 Task: Include a stop at the Federal Reserve Bank of New York in your route from Battery Park to Wall Street.
Action: Mouse moved to (196, 50)
Screenshot: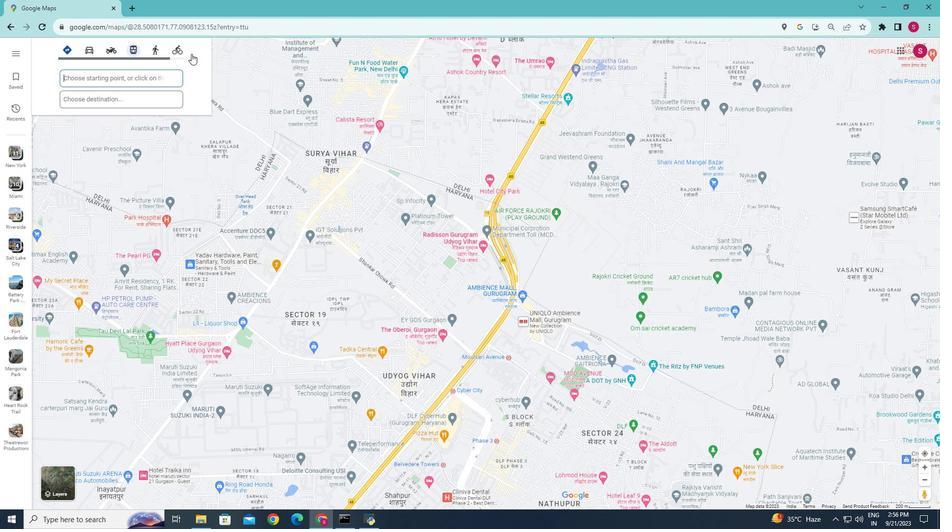 
Action: Mouse pressed left at (196, 50)
Screenshot: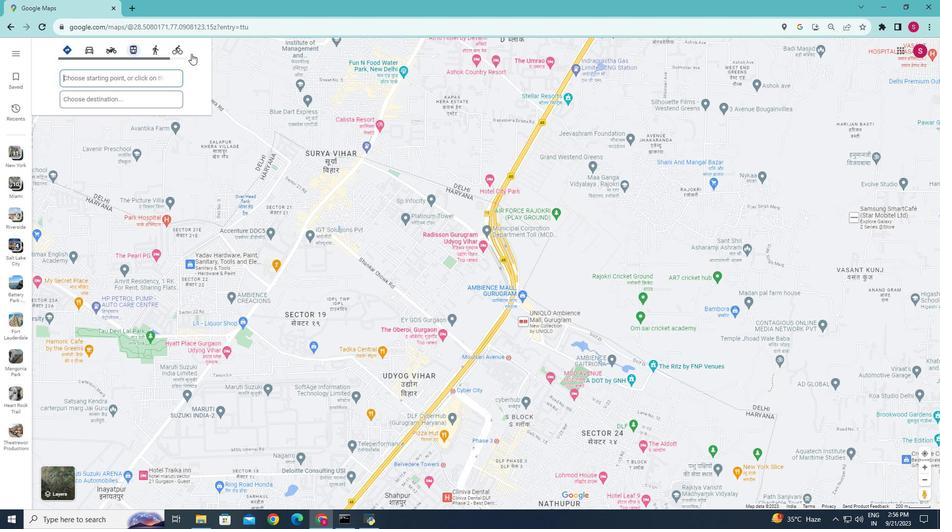 
Action: Mouse moved to (118, 79)
Screenshot: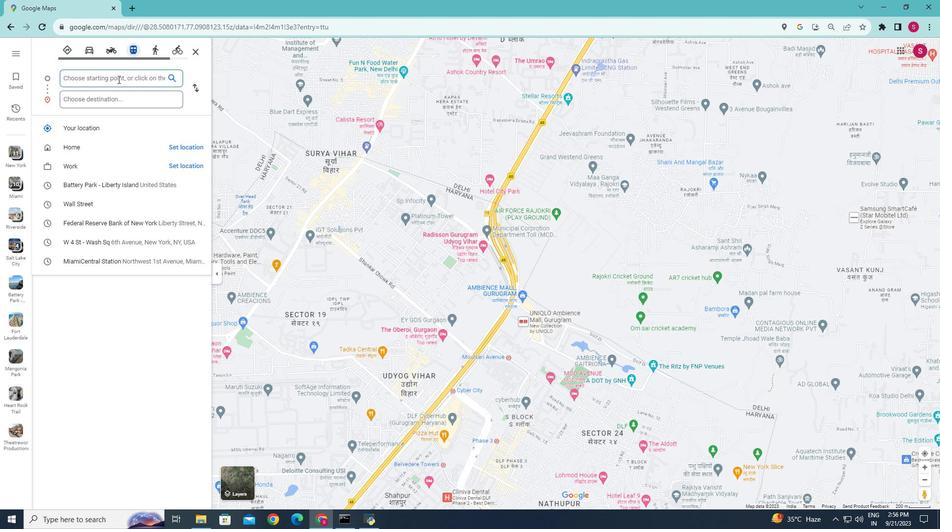 
Action: Mouse pressed left at (118, 79)
Screenshot: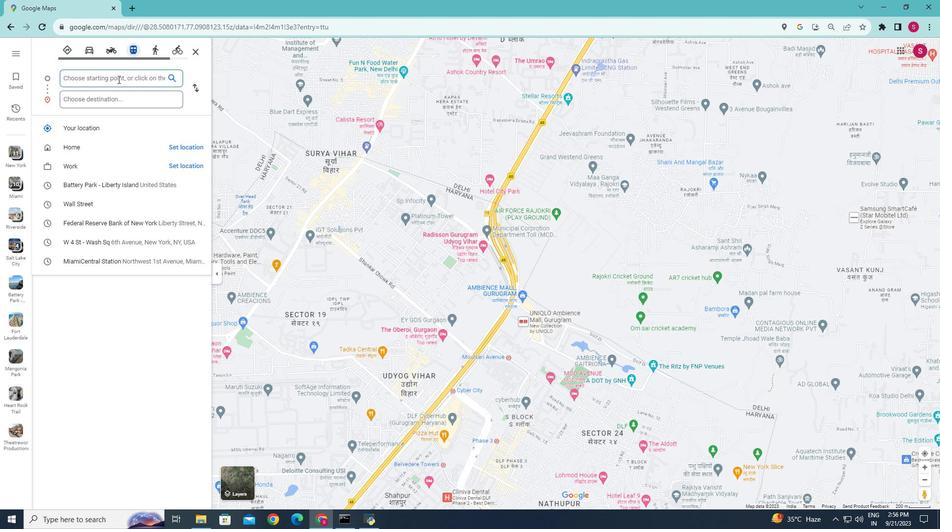 
Action: Mouse moved to (118, 78)
Screenshot: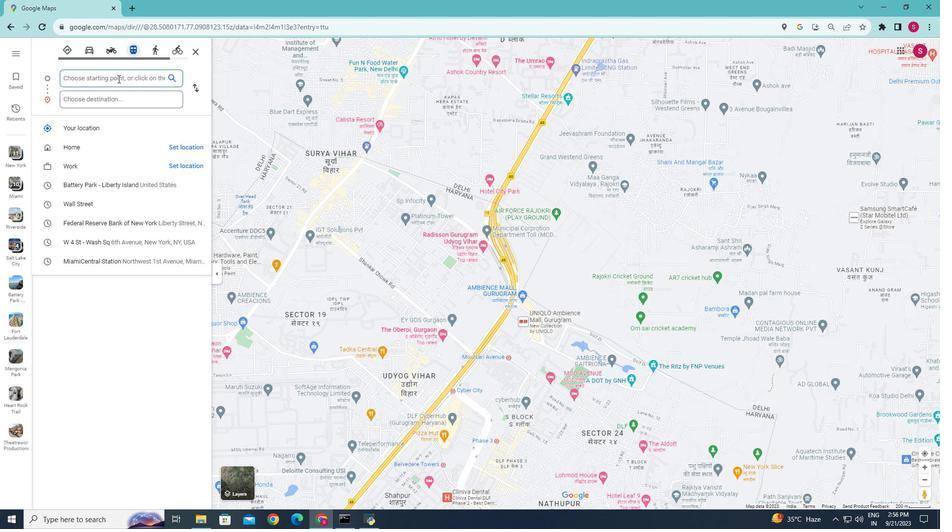 
Action: Key pressed <Key.caps_lock>B<Key.caps_lock>attery<Key.space><Key.caps_lock>P<Key.caps_lock>ark
Screenshot: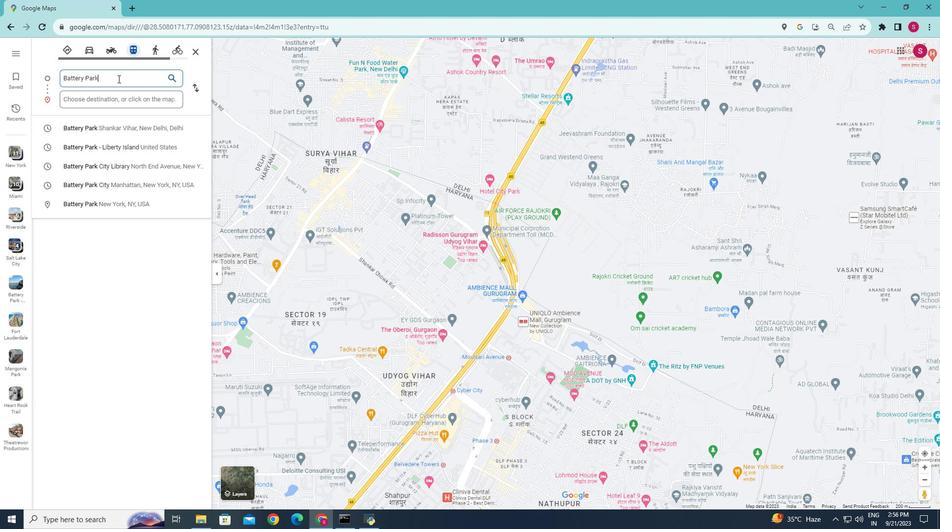 
Action: Mouse moved to (123, 145)
Screenshot: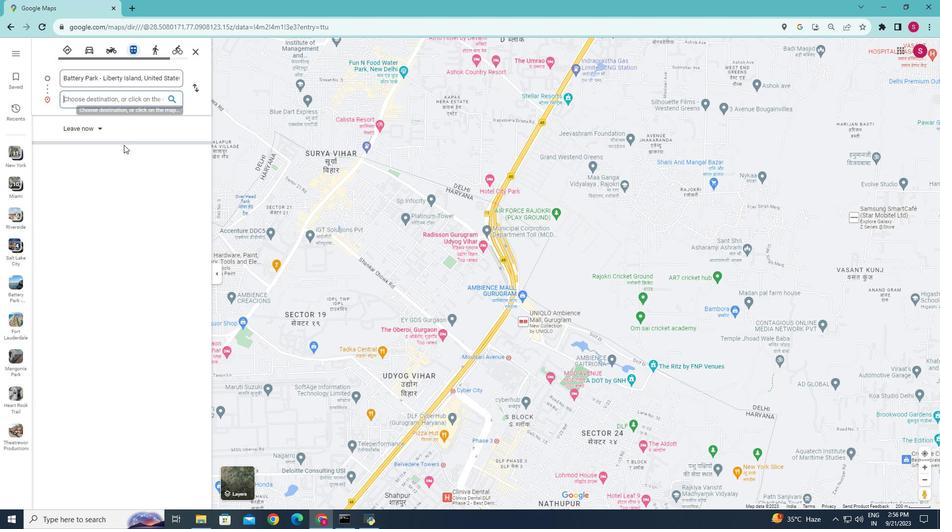 
Action: Mouse pressed left at (123, 145)
Screenshot: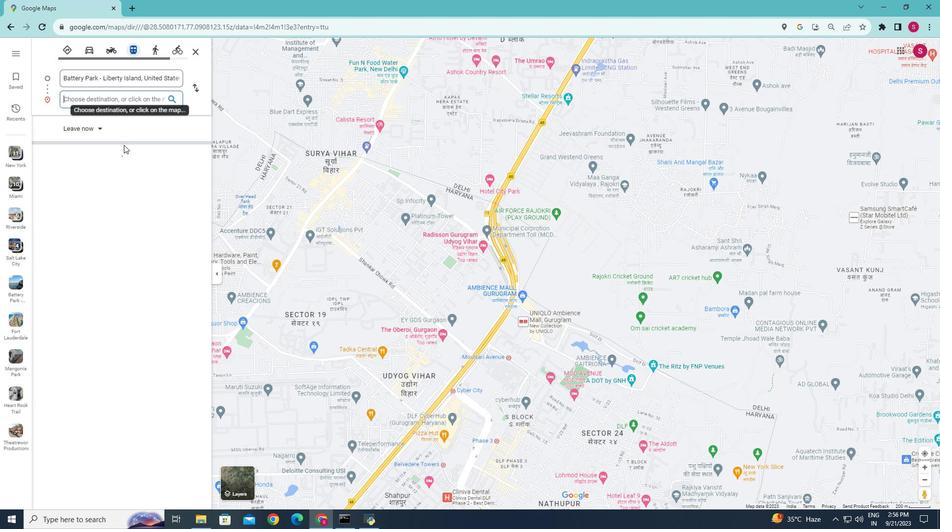 
Action: Mouse moved to (104, 99)
Screenshot: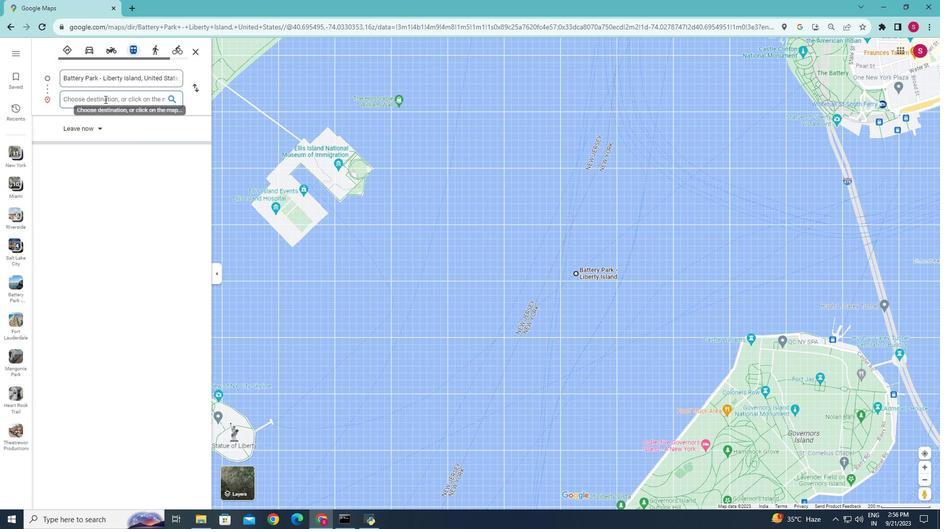 
Action: Mouse pressed left at (104, 99)
Screenshot: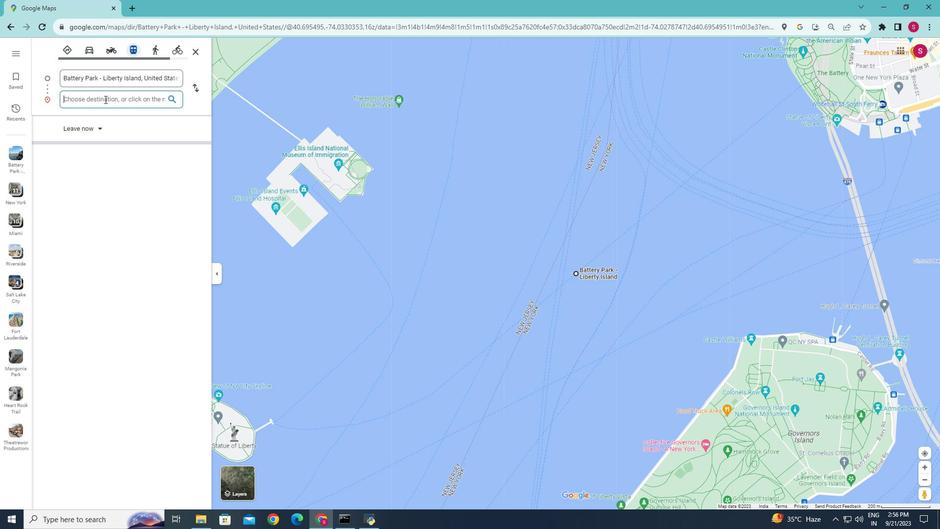 
Action: Mouse moved to (104, 100)
Screenshot: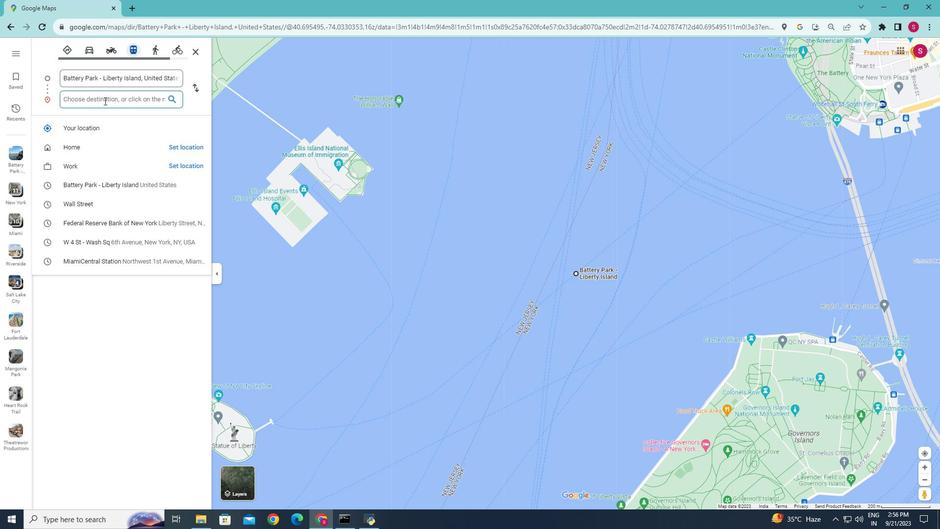 
Action: Key pressed <Key.caps_lock>W<Key.caps_lock>all<Key.space><Key.caps_lock>S<Key.caps_lock>treet
Screenshot: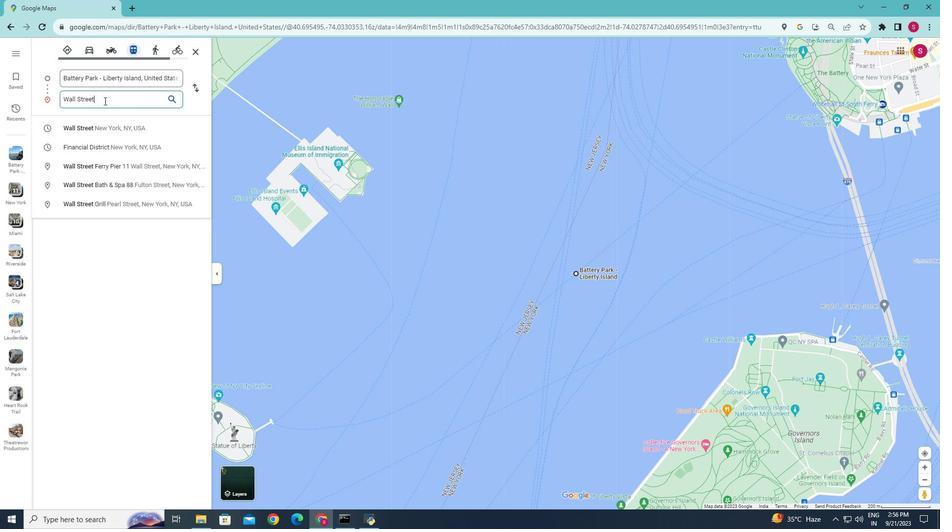 
Action: Mouse moved to (117, 129)
Screenshot: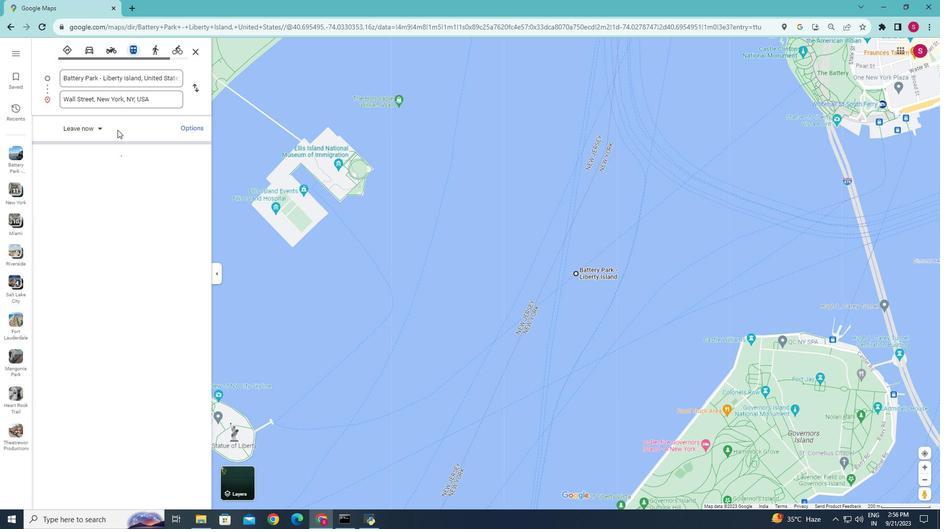 
Action: Mouse pressed left at (117, 129)
Screenshot: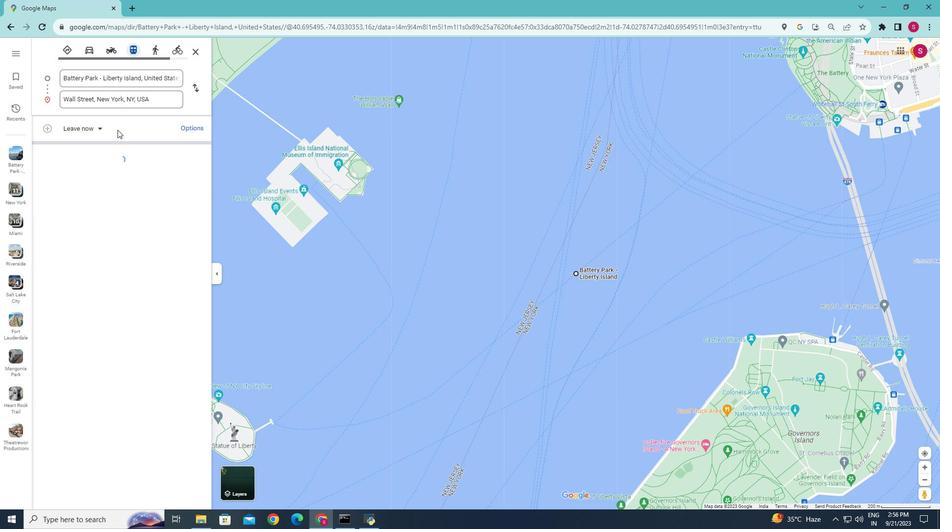 
Action: Mouse moved to (631, 178)
Screenshot: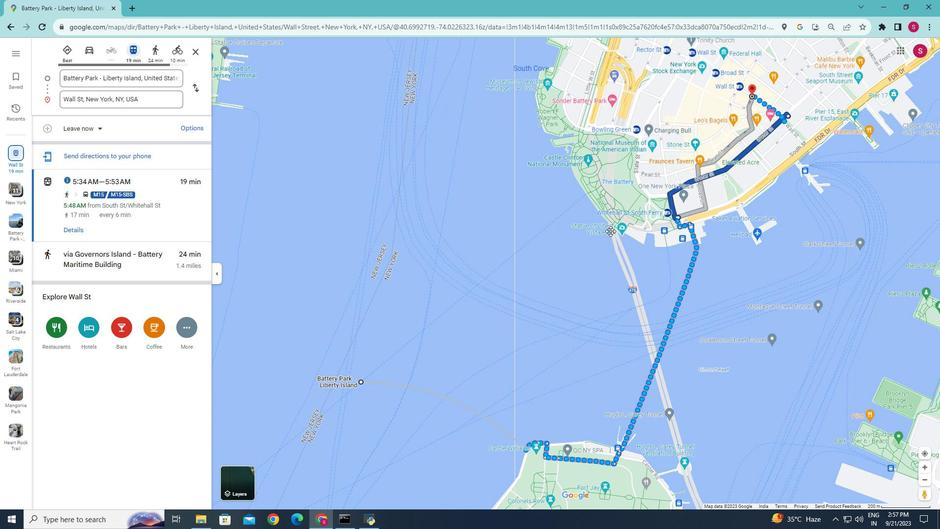 
Action: Mouse pressed left at (631, 178)
Screenshot: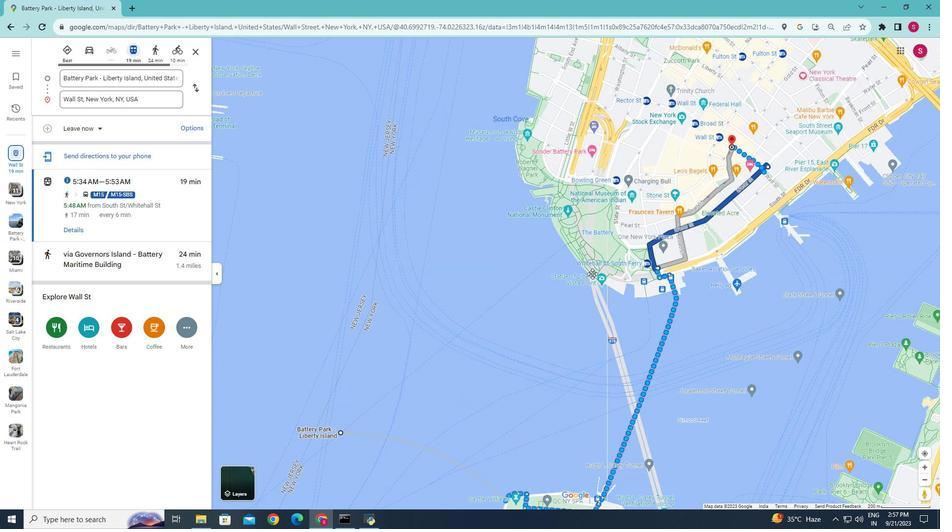 
Action: Mouse moved to (606, 293)
Screenshot: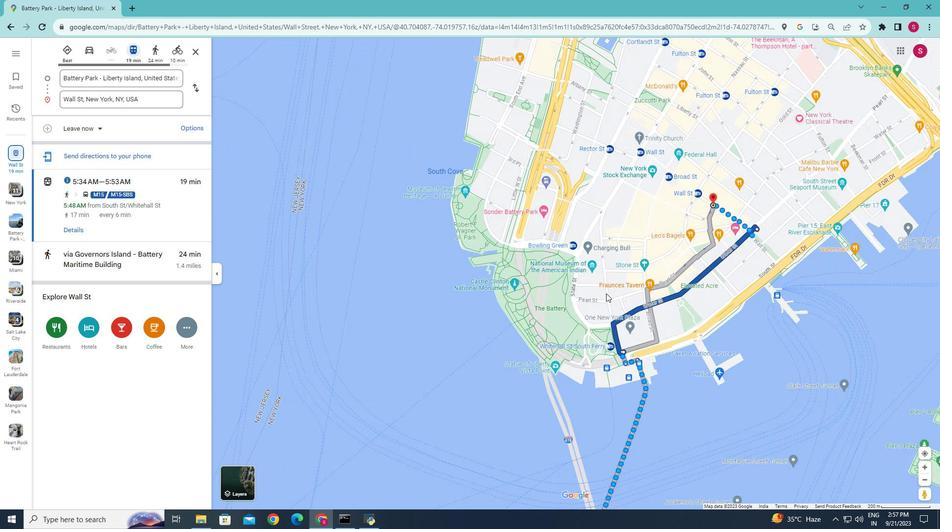 
Action: Mouse scrolled (606, 294) with delta (0, 0)
Screenshot: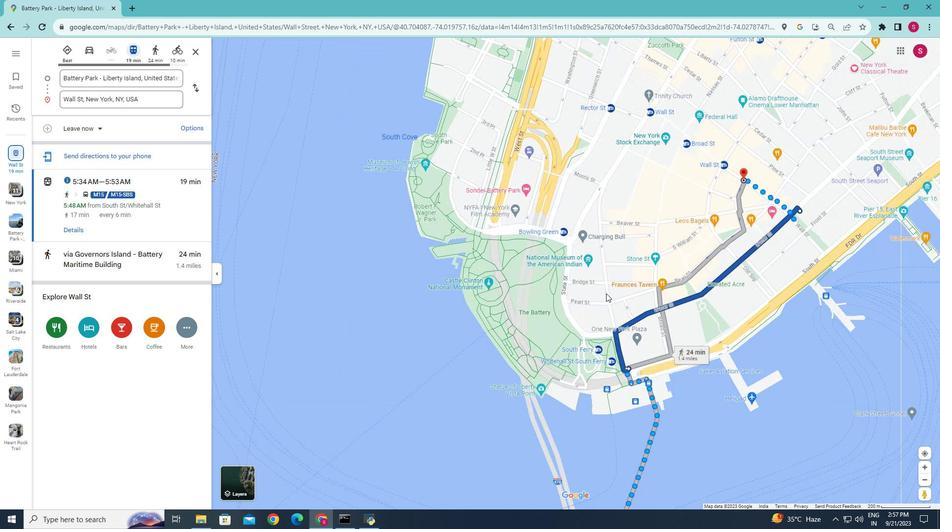 
Action: Mouse scrolled (606, 294) with delta (0, 0)
Screenshot: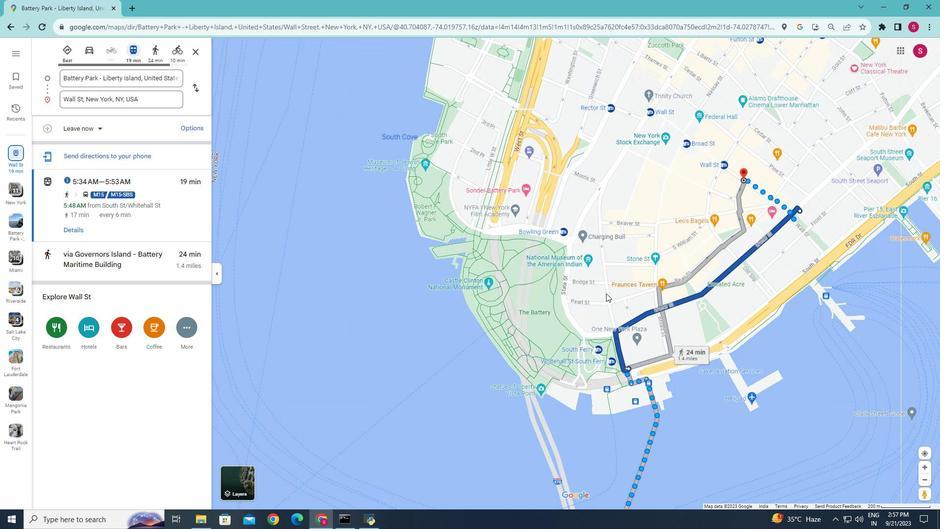 
Action: Mouse scrolled (606, 294) with delta (0, 0)
Screenshot: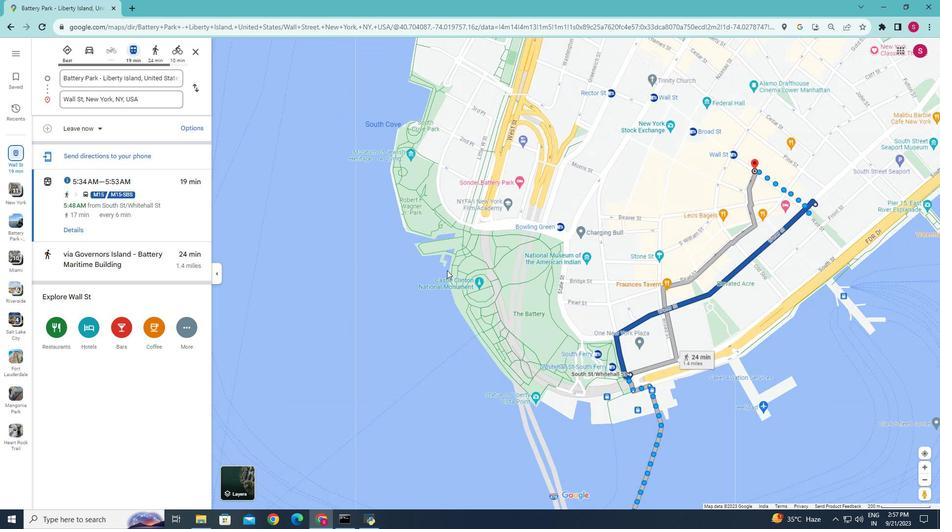 
Action: Mouse moved to (75, 231)
Screenshot: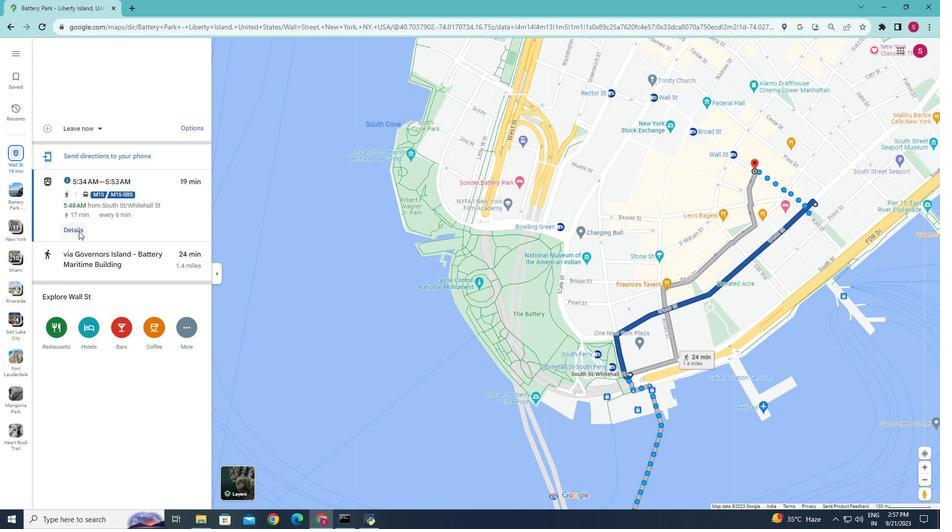 
Action: Mouse pressed left at (75, 231)
Screenshot: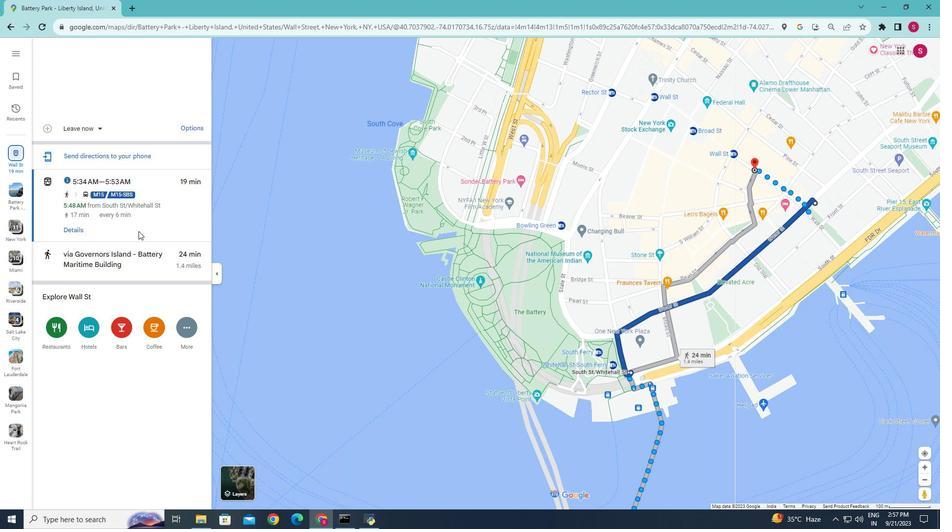 
Action: Mouse moved to (665, 250)
Screenshot: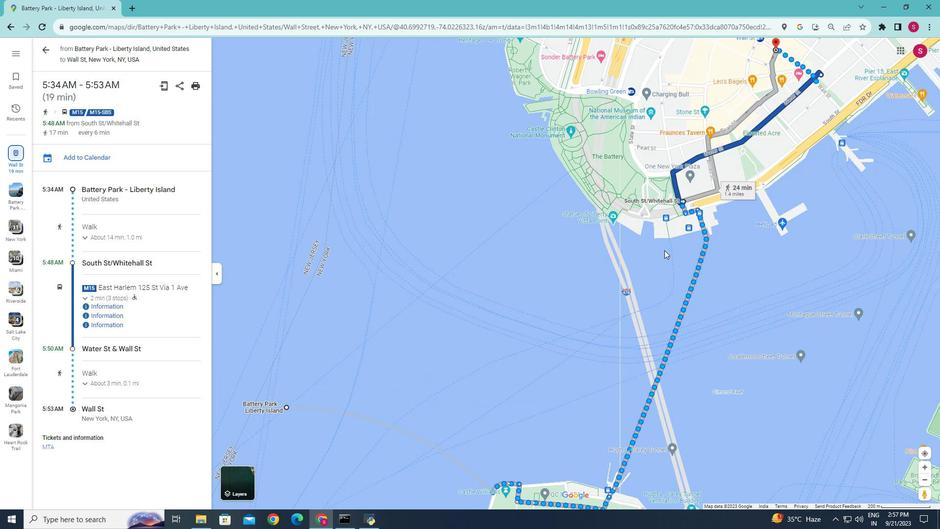 
Action: Mouse scrolled (665, 250) with delta (0, 0)
Screenshot: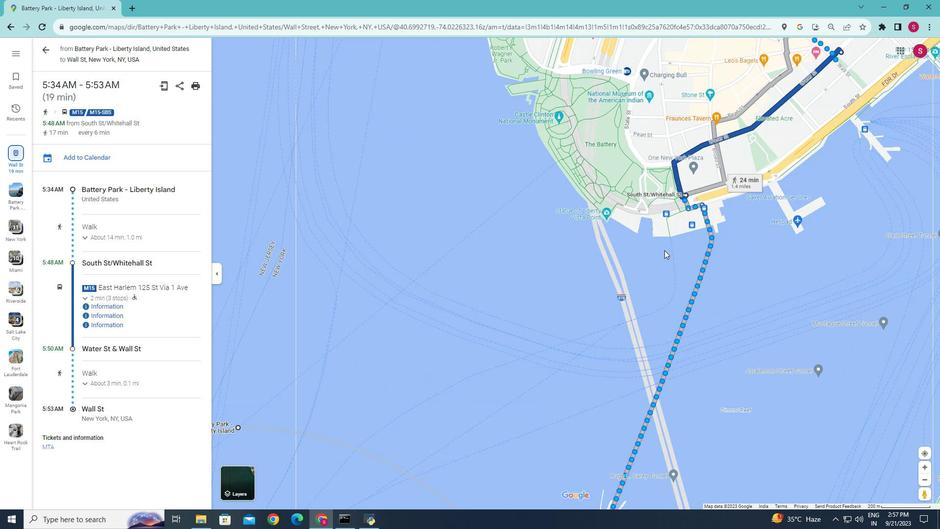 
Action: Mouse scrolled (665, 250) with delta (0, 0)
Screenshot: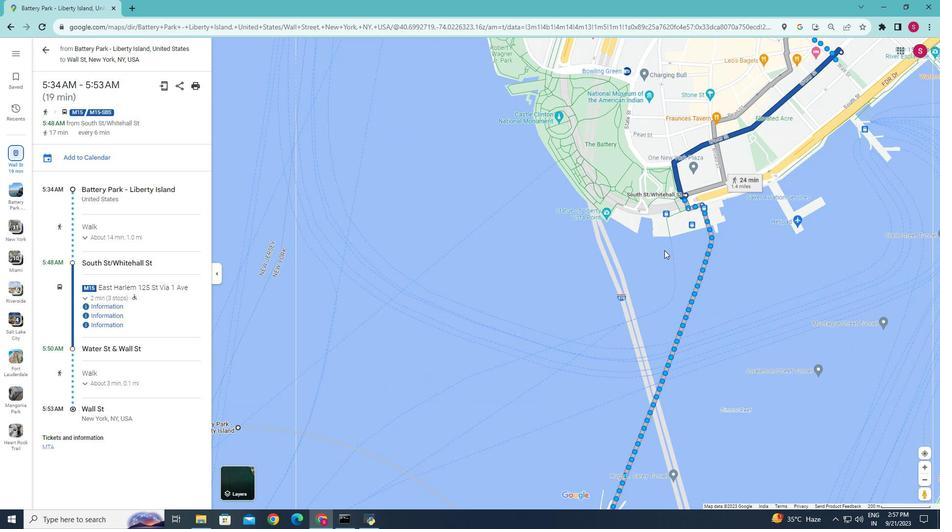 
Action: Mouse moved to (649, 188)
Screenshot: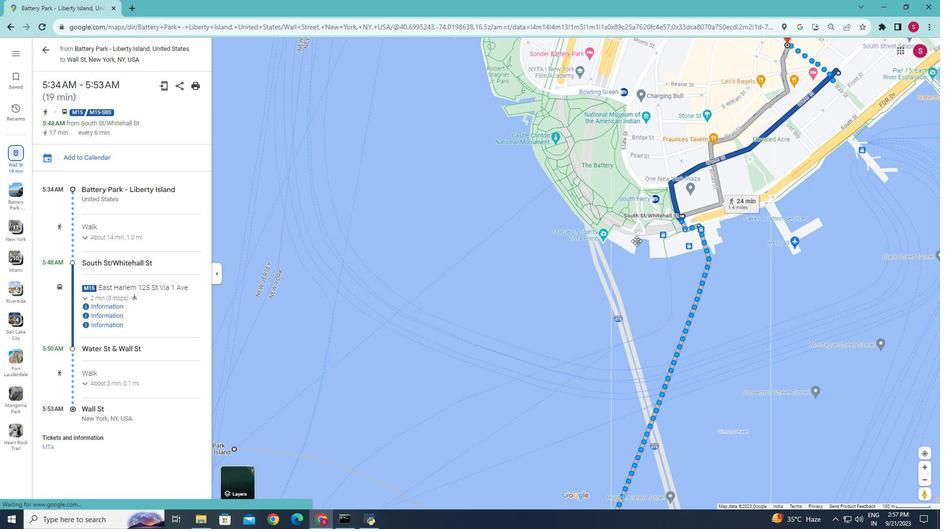 
Action: Mouse pressed left at (649, 188)
Screenshot: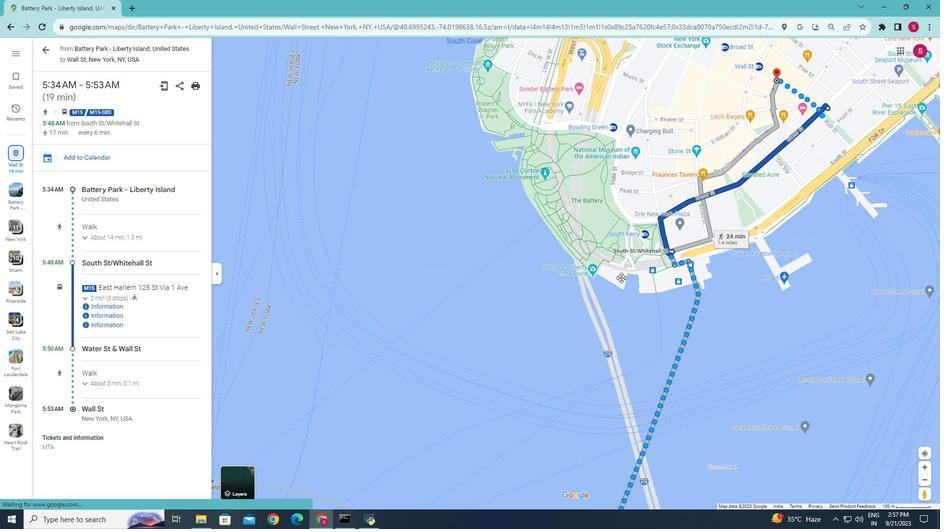 
Action: Mouse moved to (602, 298)
Screenshot: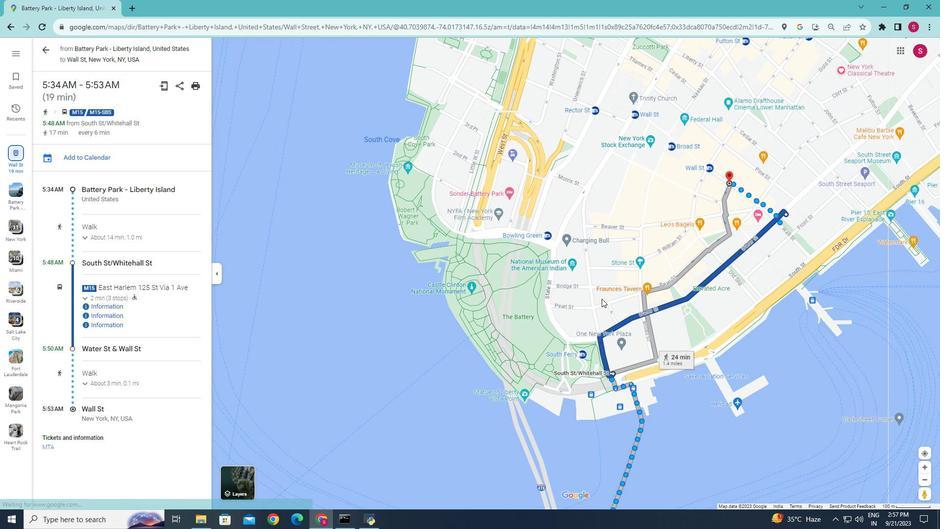 
Action: Mouse scrolled (602, 299) with delta (0, 0)
Screenshot: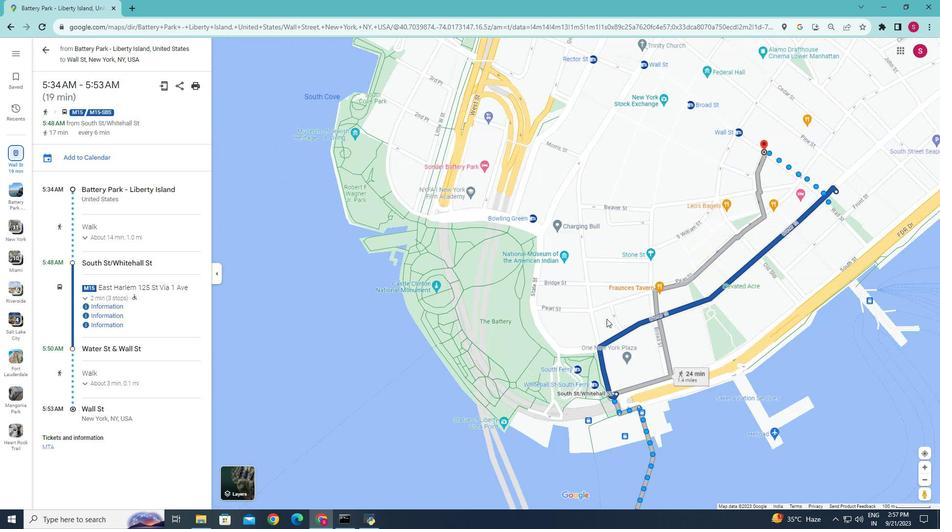 
Action: Mouse scrolled (602, 299) with delta (0, 0)
Screenshot: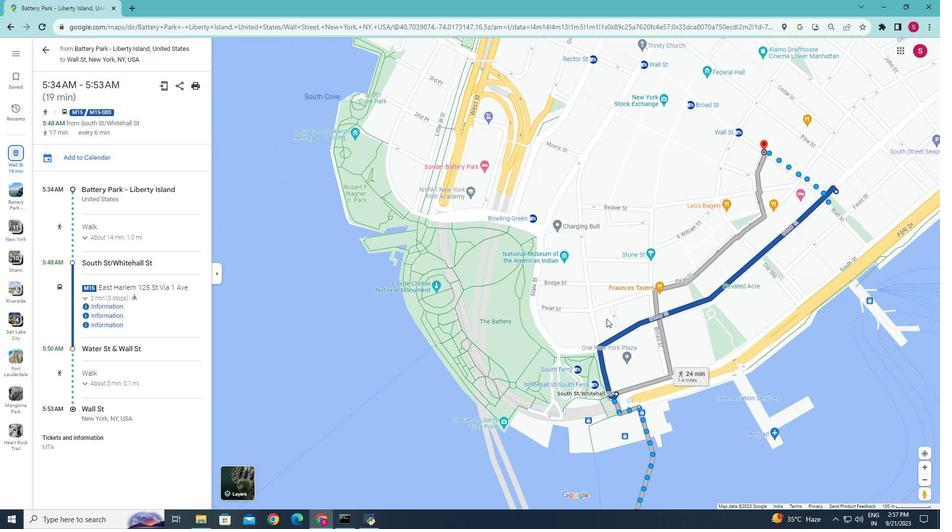 
Action: Mouse moved to (616, 331)
Screenshot: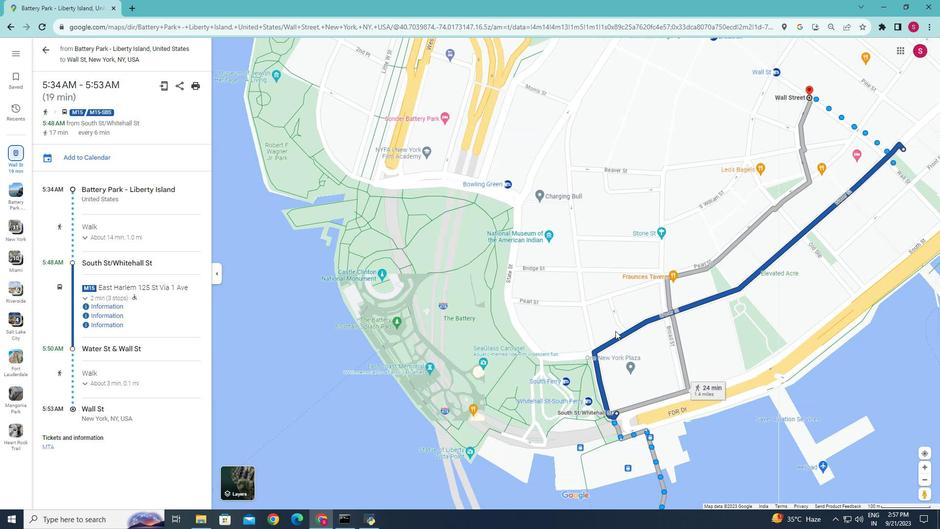 
Action: Mouse scrolled (616, 331) with delta (0, 0)
Screenshot: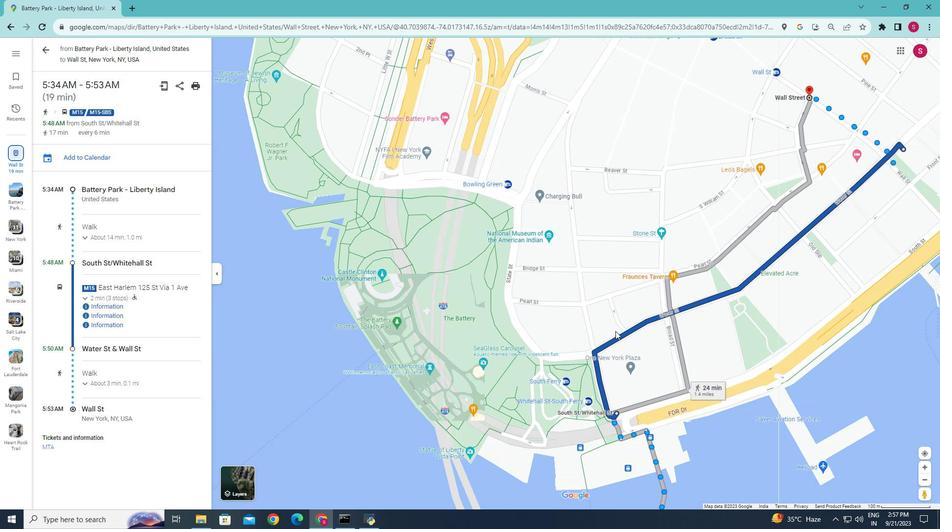 
Action: Mouse scrolled (616, 331) with delta (0, 0)
Screenshot: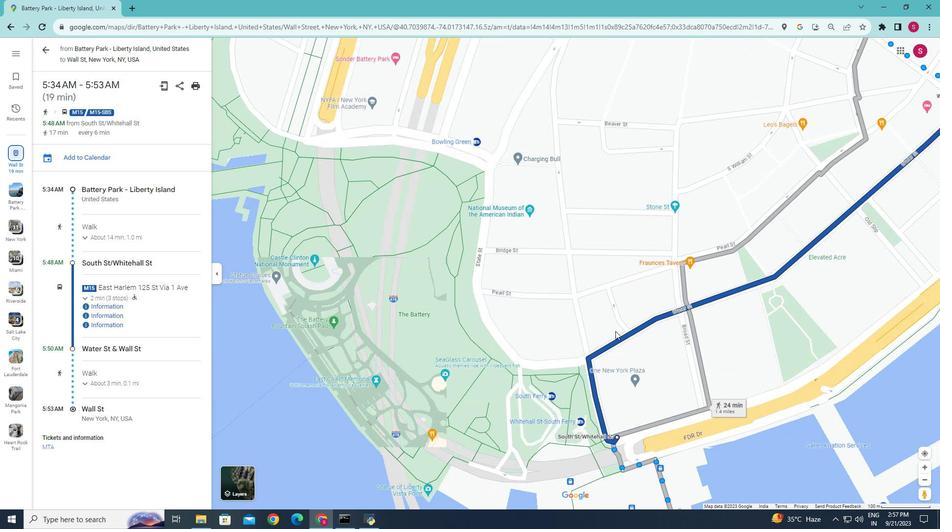 
Action: Mouse scrolled (616, 331) with delta (0, 0)
Screenshot: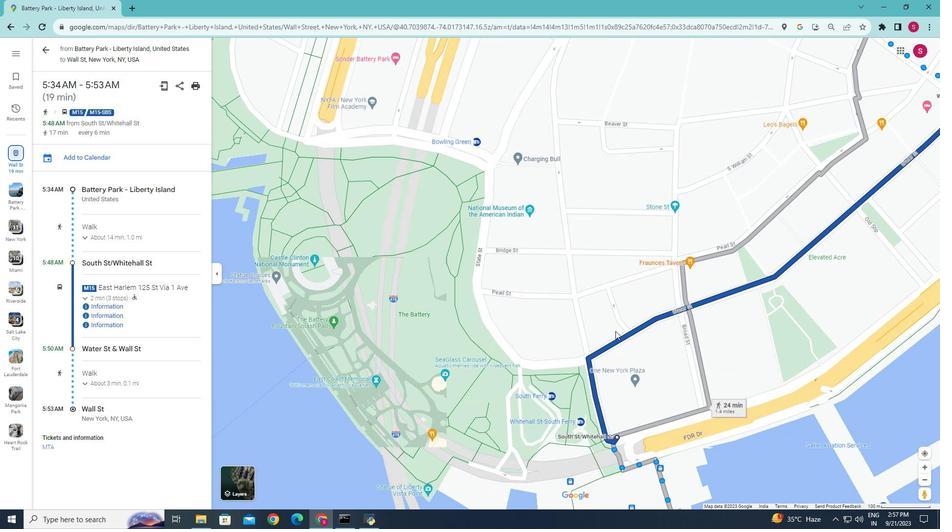 
Action: Mouse moved to (608, 272)
Screenshot: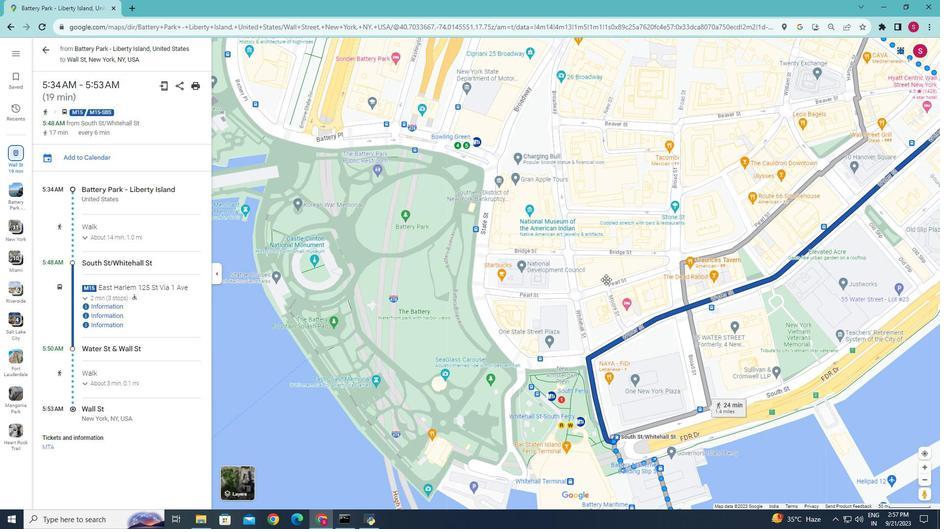 
Action: Mouse pressed left at (608, 272)
Screenshot: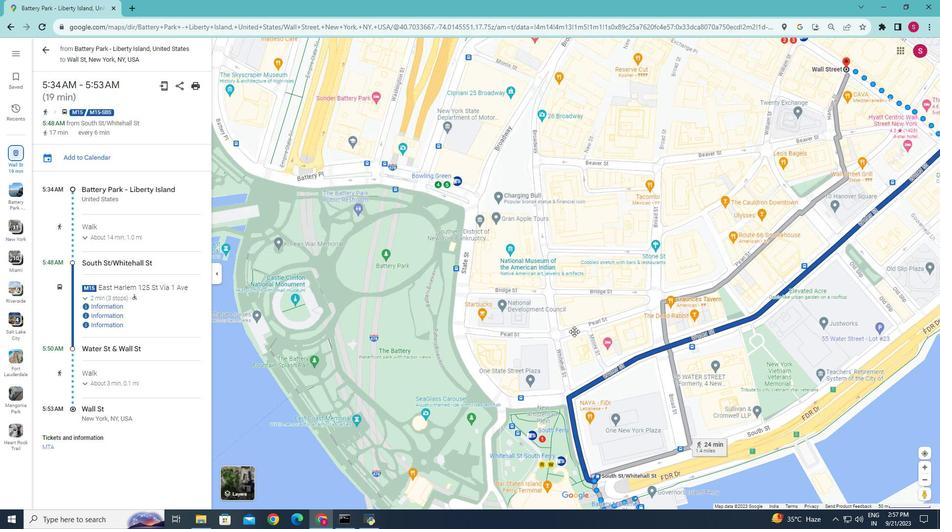 
Action: Mouse moved to (583, 260)
Screenshot: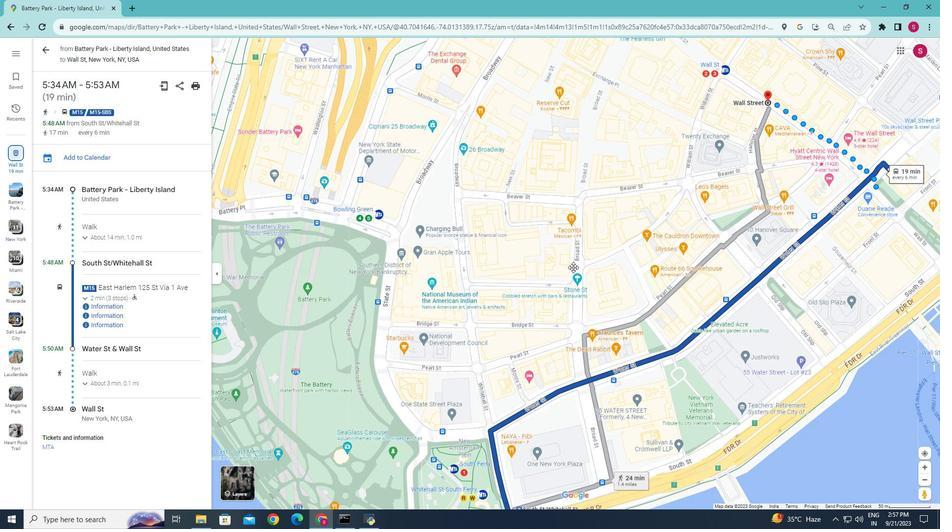 
Action: Mouse pressed left at (583, 260)
Screenshot: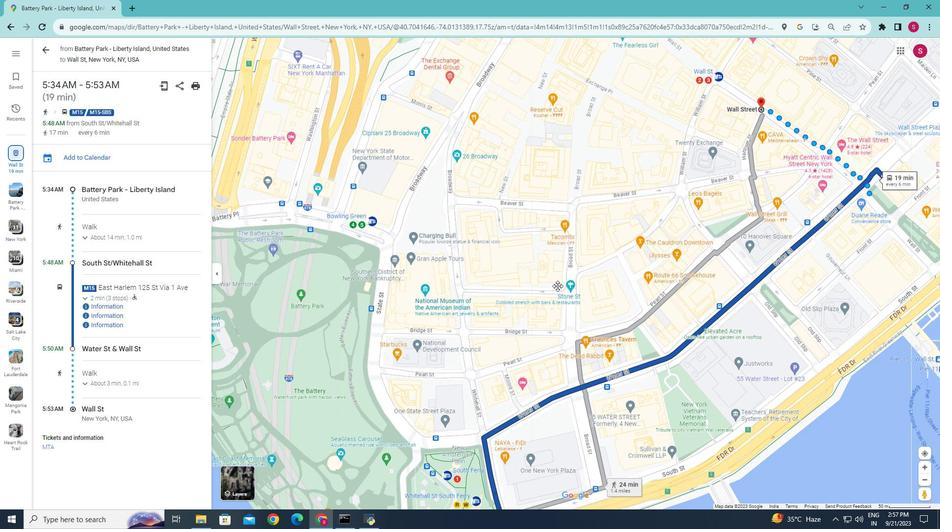
Action: Mouse moved to (557, 270)
Screenshot: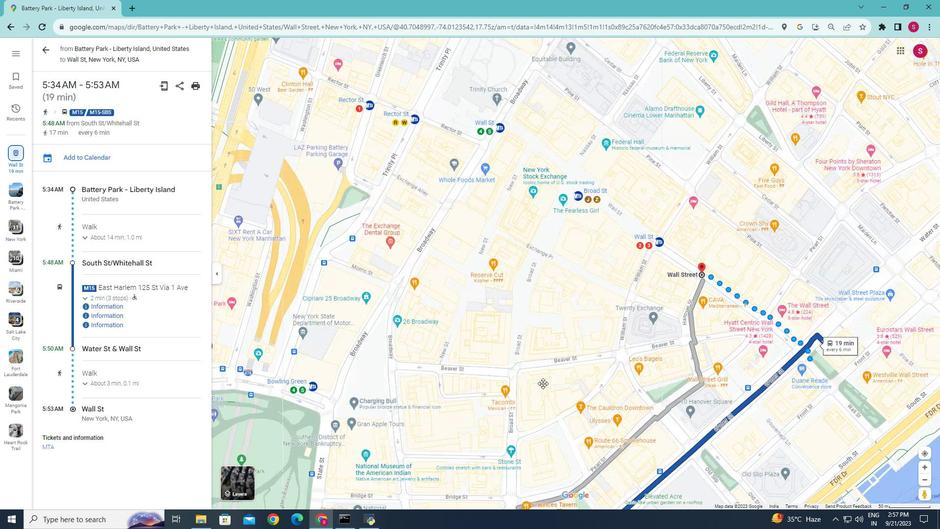 
Action: Mouse pressed left at (557, 270)
Screenshot: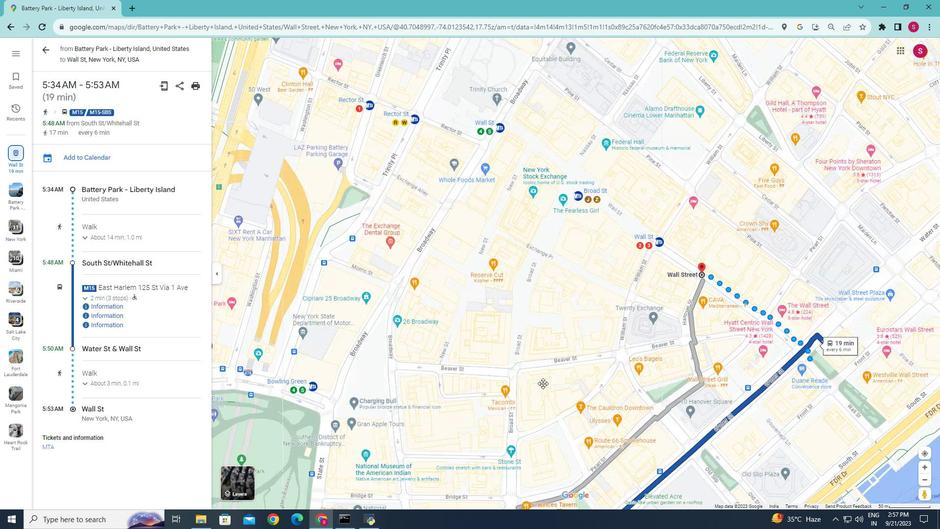 
Action: Mouse moved to (583, 325)
Screenshot: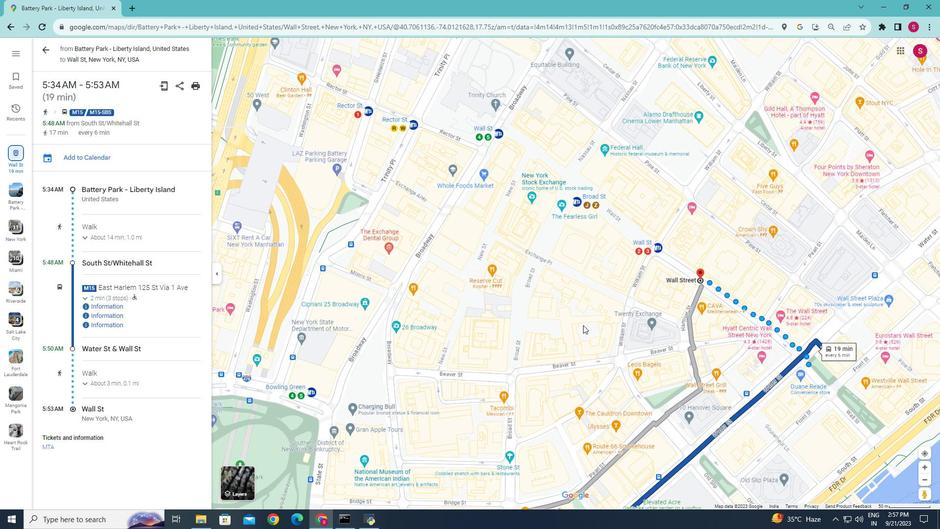 
Action: Mouse pressed left at (583, 325)
Screenshot: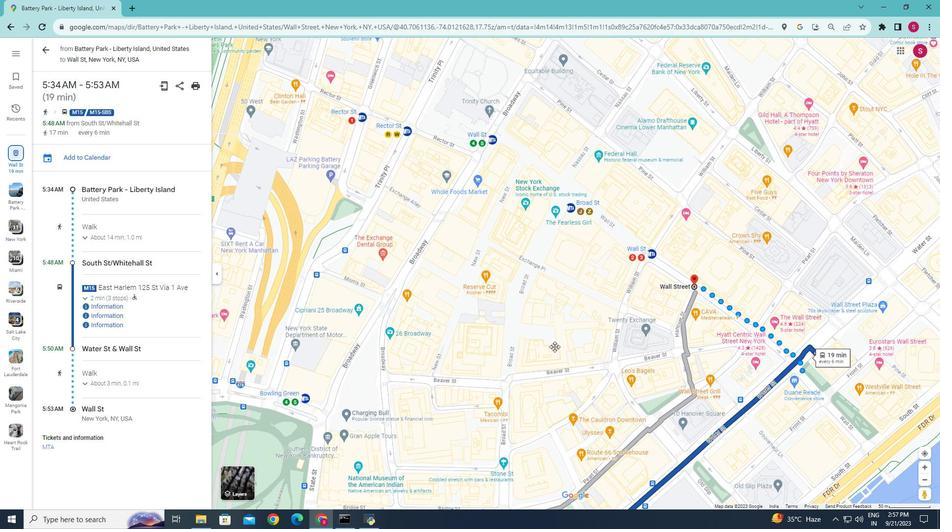 
Action: Mouse moved to (606, 340)
Screenshot: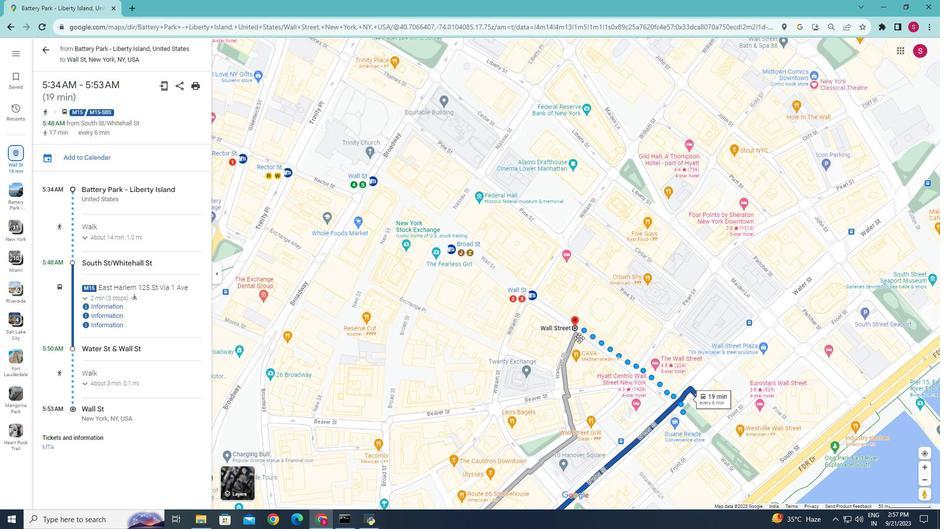 
Action: Mouse pressed left at (606, 340)
Screenshot: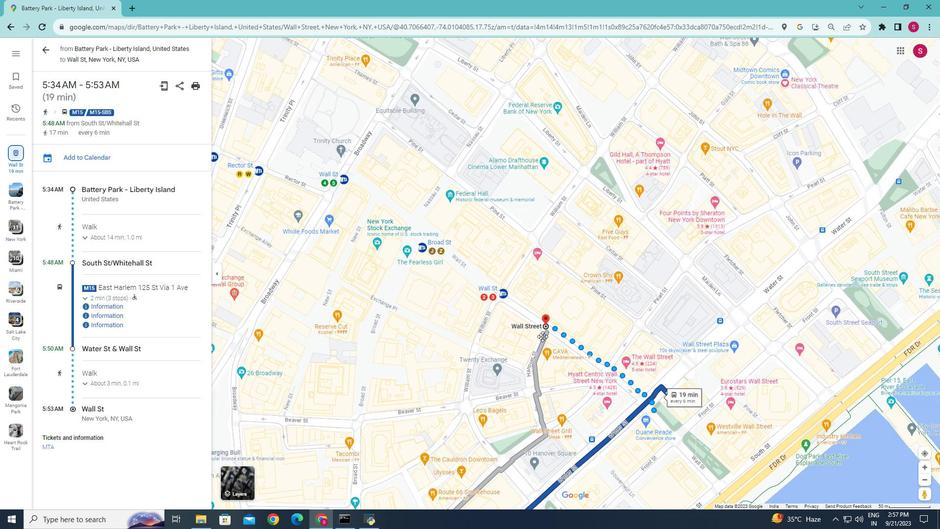 
Action: Mouse moved to (564, 334)
Screenshot: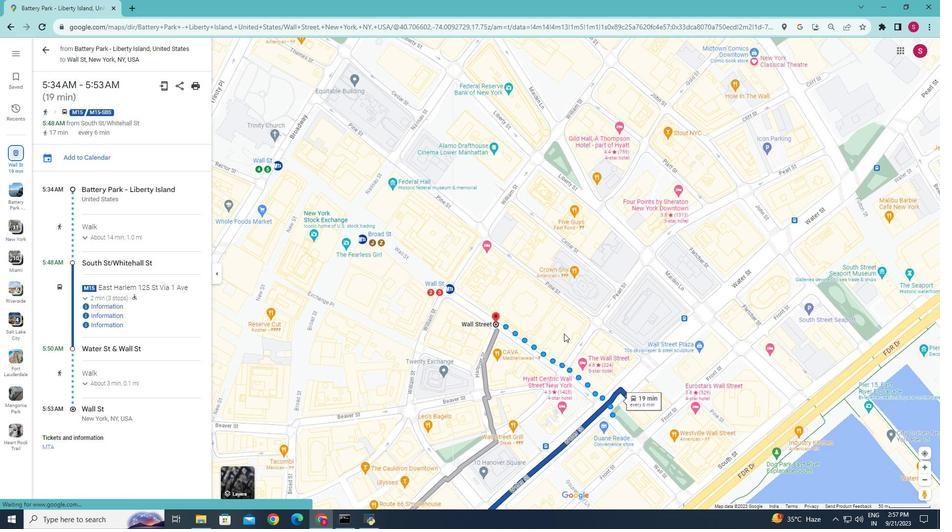 
Action: Mouse scrolled (564, 334) with delta (0, 0)
Screenshot: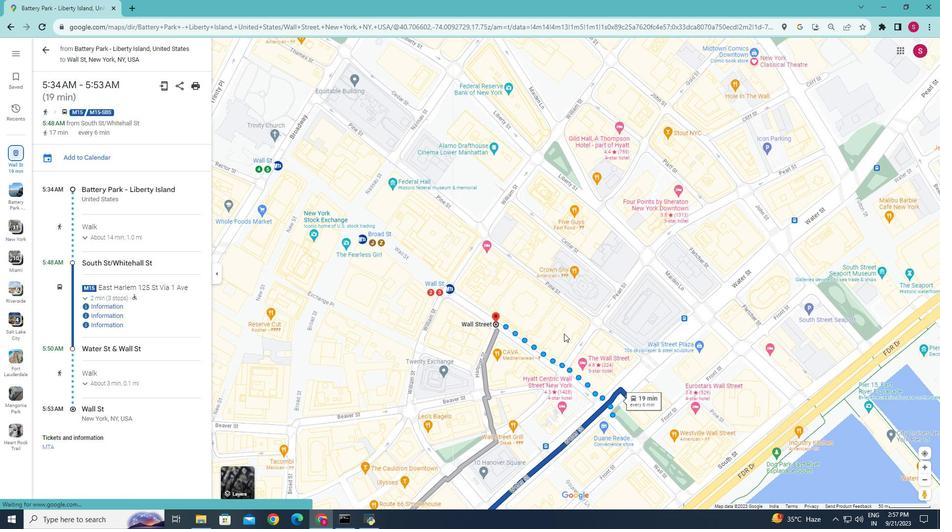 
Action: Mouse scrolled (564, 334) with delta (0, 0)
Screenshot: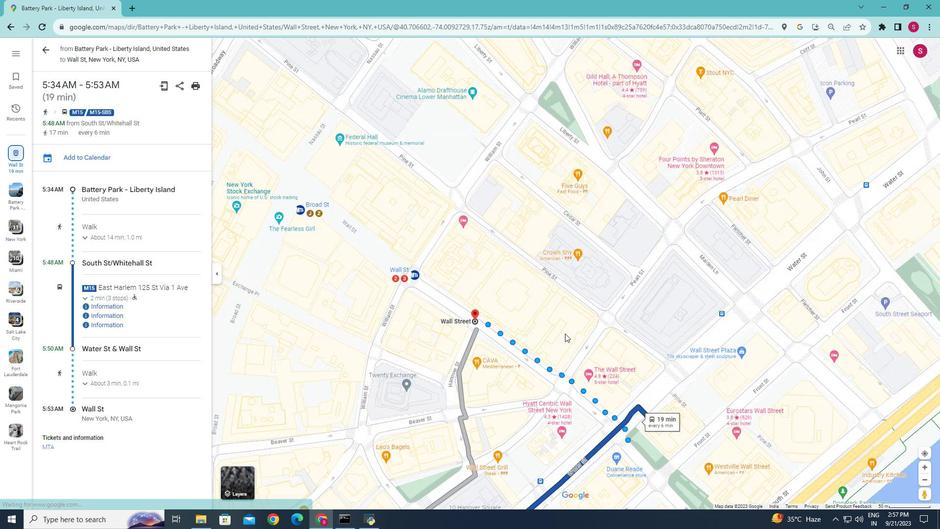 
Action: Mouse moved to (569, 333)
Screenshot: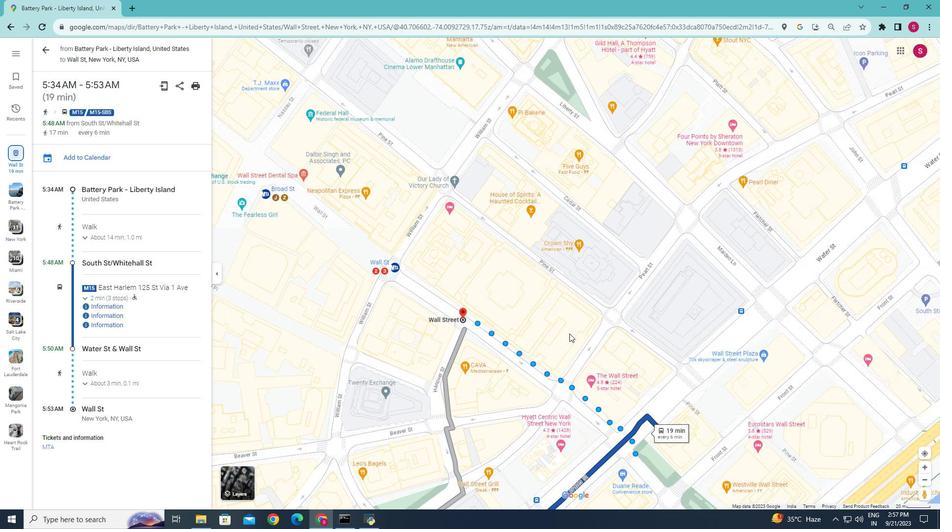 
Action: Mouse scrolled (569, 334) with delta (0, 0)
Screenshot: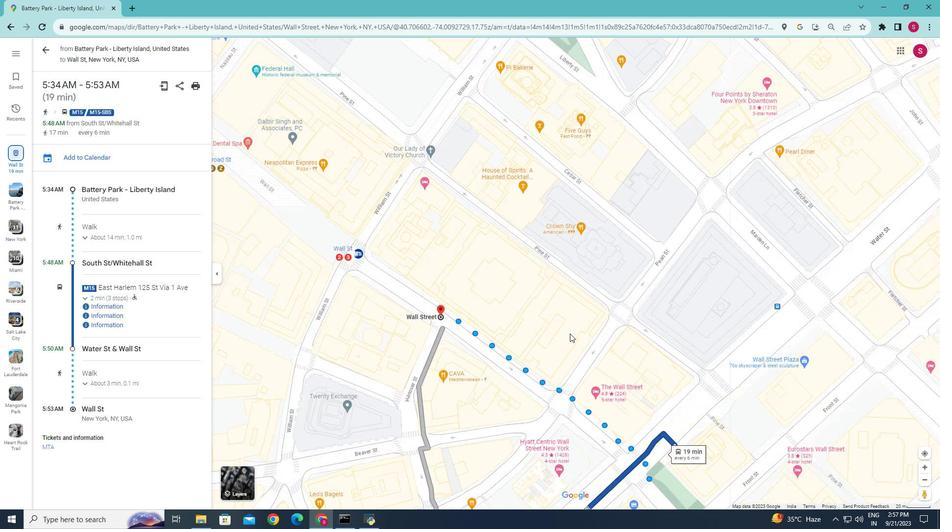 
Action: Mouse scrolled (569, 334) with delta (0, 0)
Screenshot: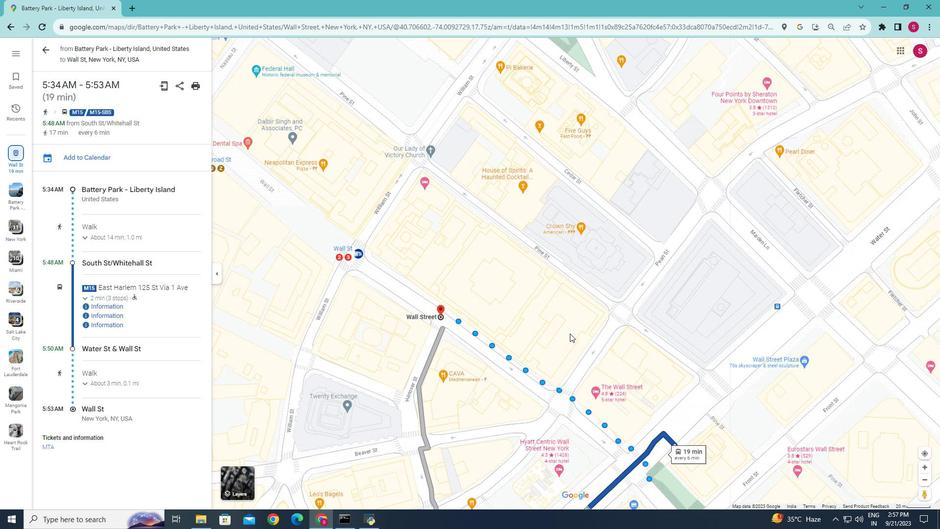 
Action: Mouse moved to (572, 330)
Screenshot: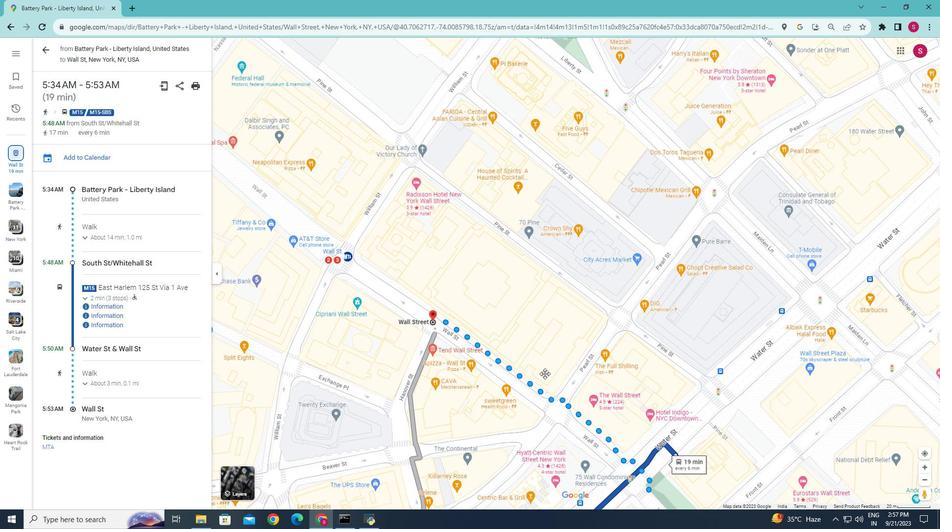 
Action: Mouse pressed left at (572, 330)
Screenshot: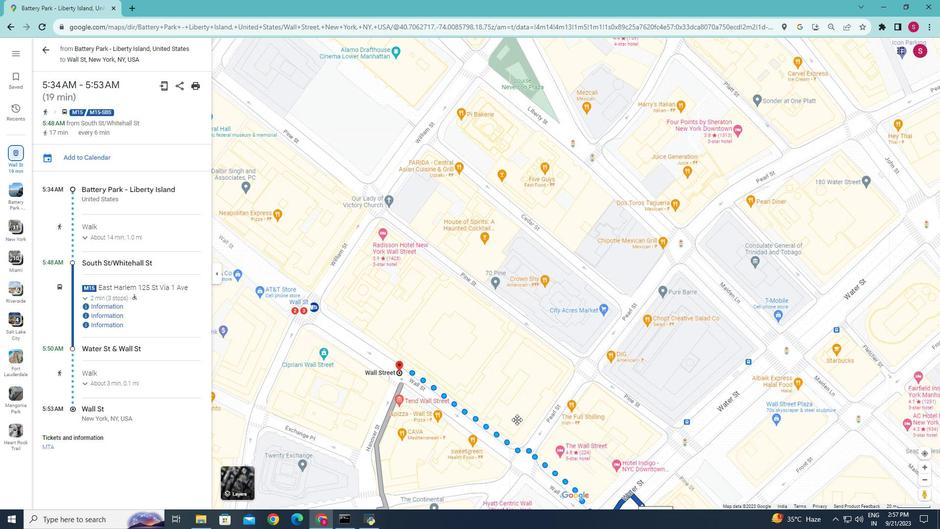 
Action: Mouse moved to (545, 323)
Screenshot: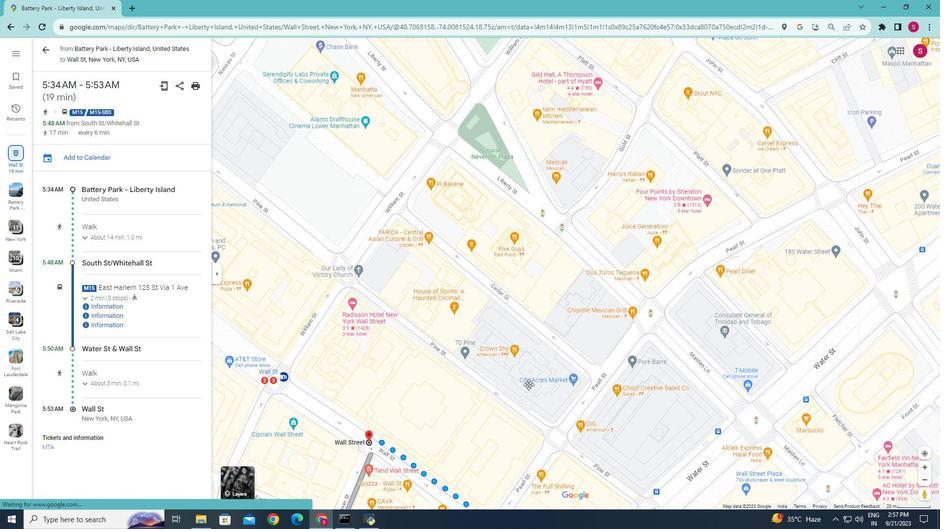 
Action: Mouse pressed left at (545, 323)
Screenshot: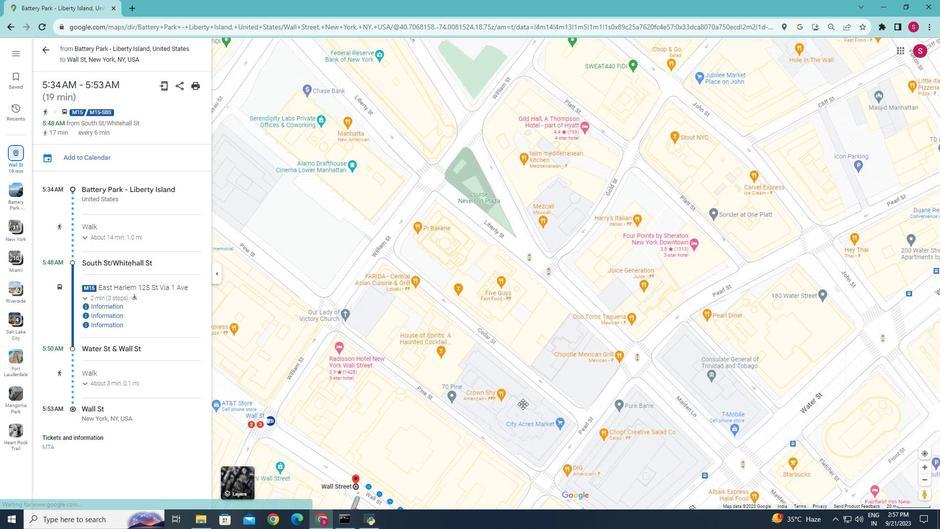 
Action: Mouse moved to (506, 407)
Screenshot: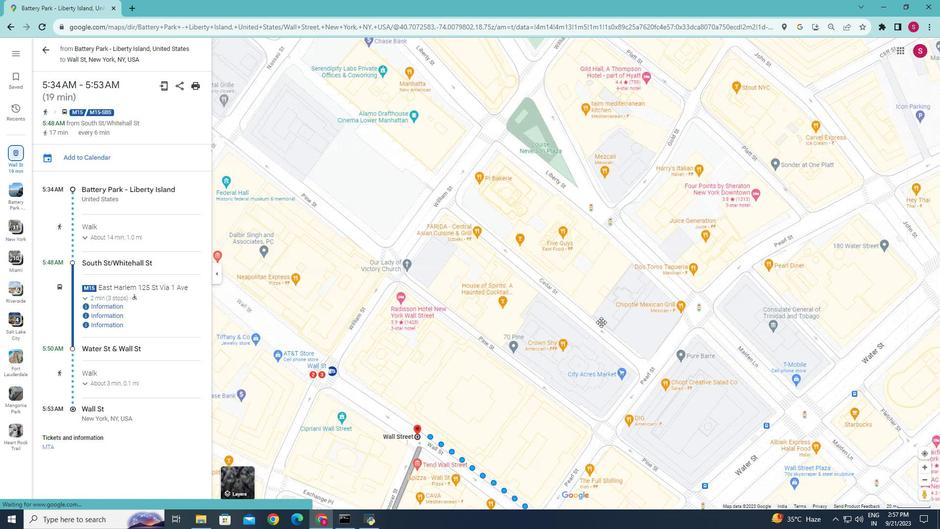 
Action: Mouse pressed left at (506, 407)
Screenshot: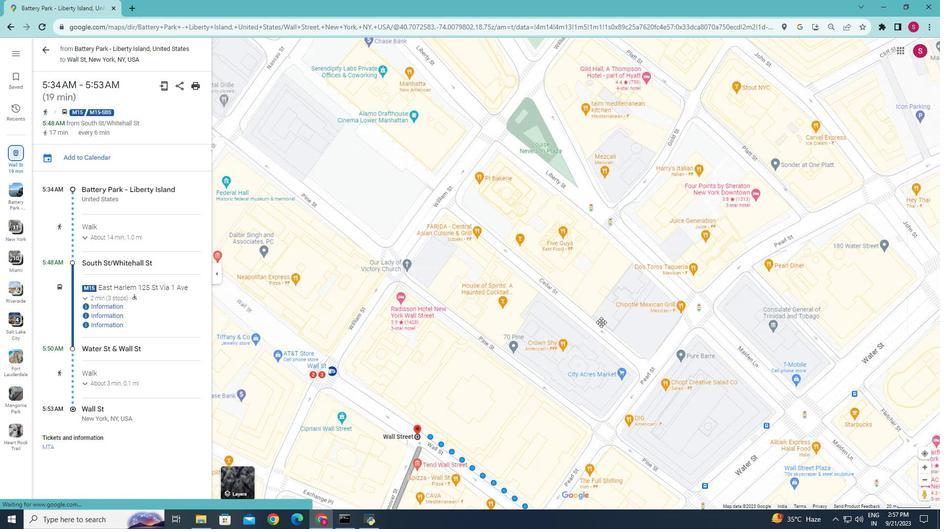
Action: Mouse moved to (475, 347)
Screenshot: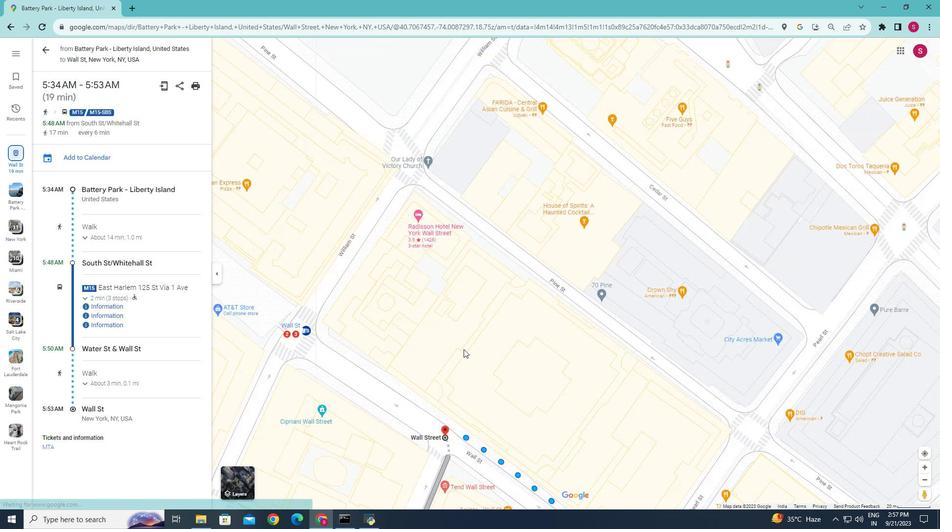 
Action: Mouse scrolled (475, 348) with delta (0, 0)
Screenshot: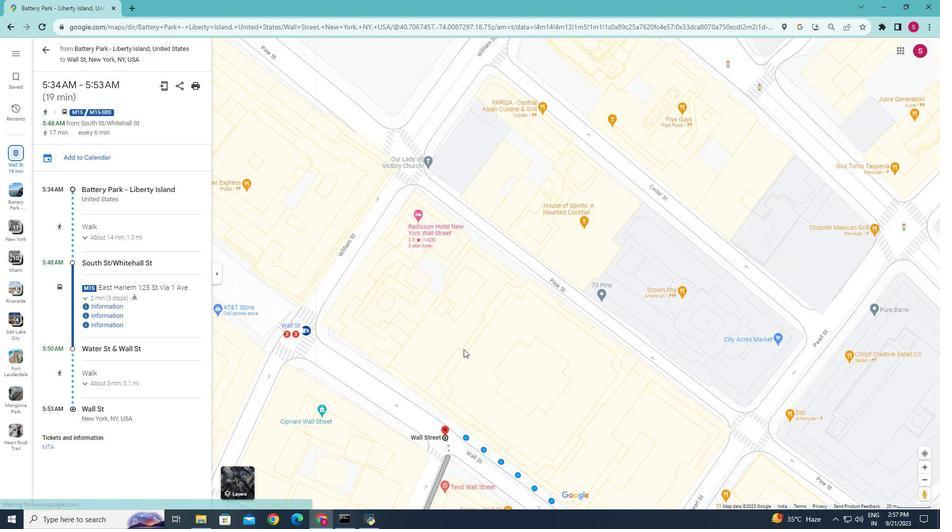 
Action: Mouse scrolled (475, 348) with delta (0, 0)
Screenshot: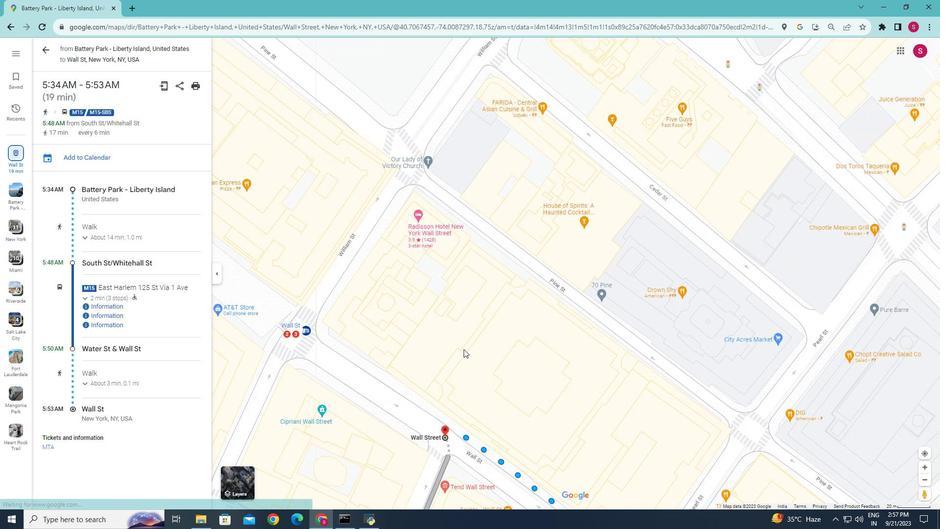 
Action: Mouse scrolled (475, 348) with delta (0, 0)
Screenshot: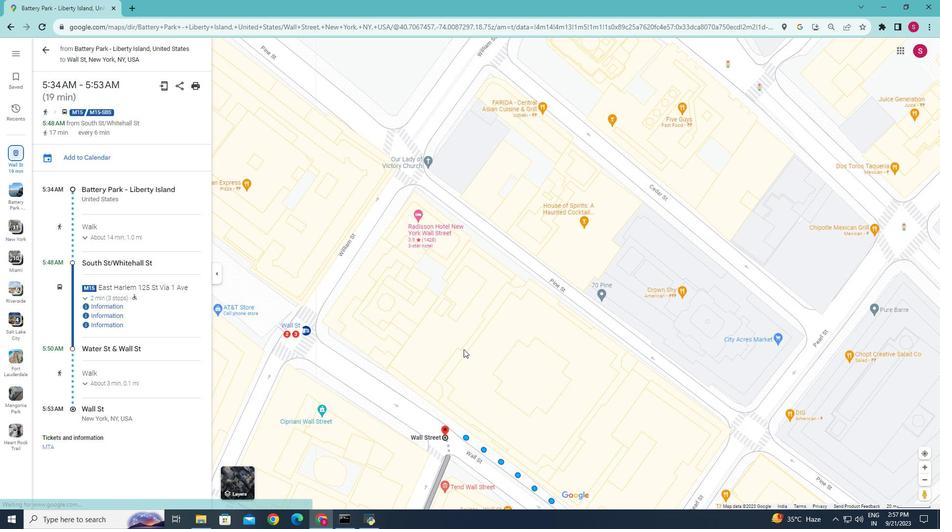 
Action: Mouse moved to (423, 356)
Screenshot: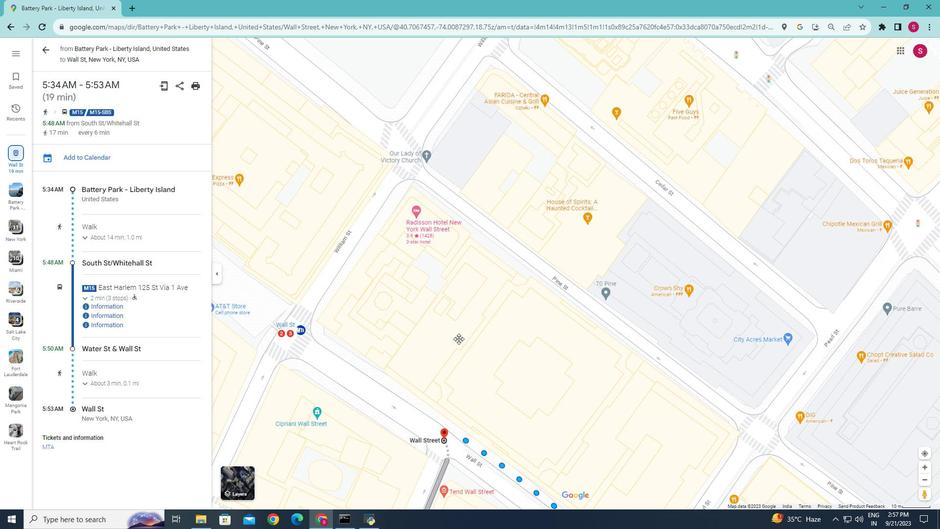 
Action: Mouse pressed left at (423, 356)
Screenshot: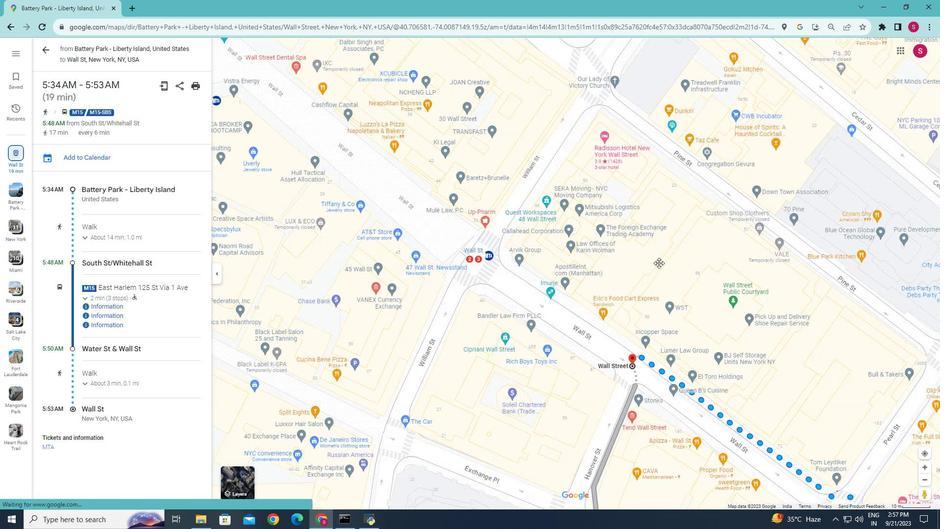 
Action: Mouse moved to (606, 309)
Screenshot: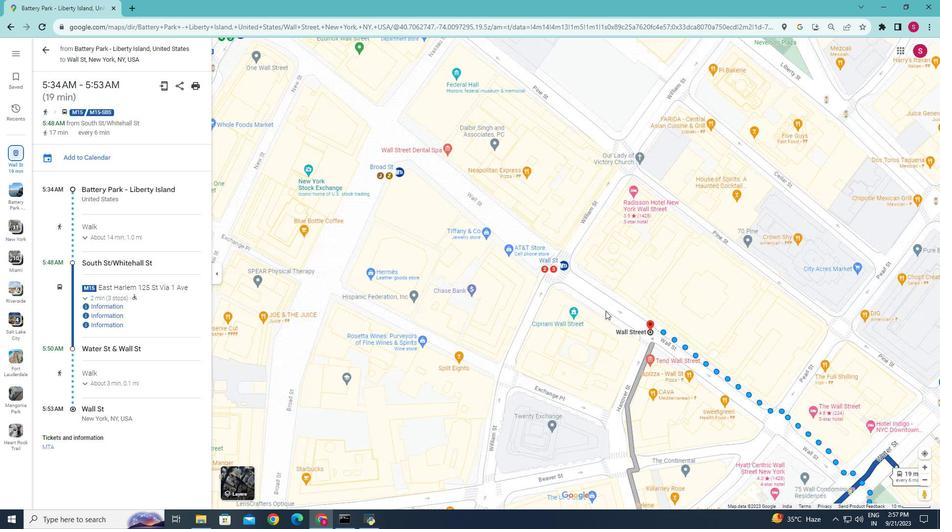 
Action: Mouse scrolled (606, 308) with delta (0, 0)
Screenshot: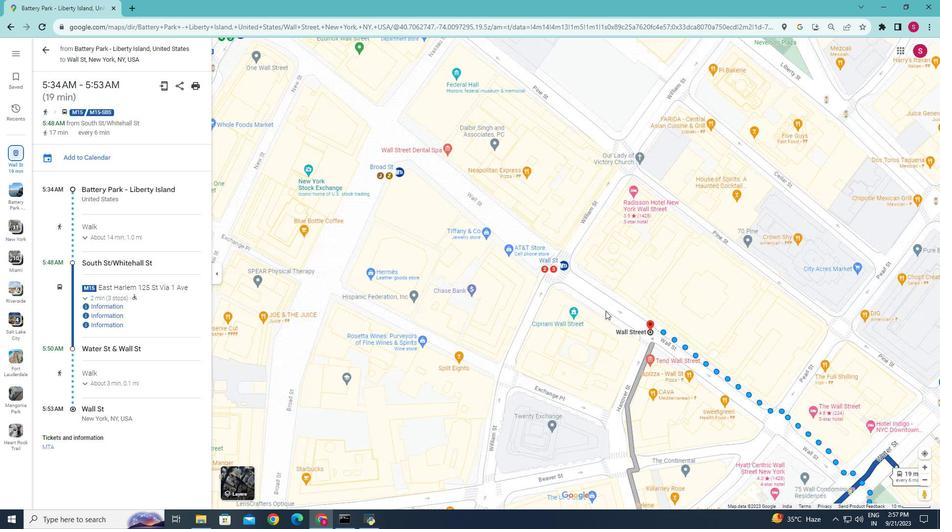 
Action: Mouse moved to (606, 310)
Screenshot: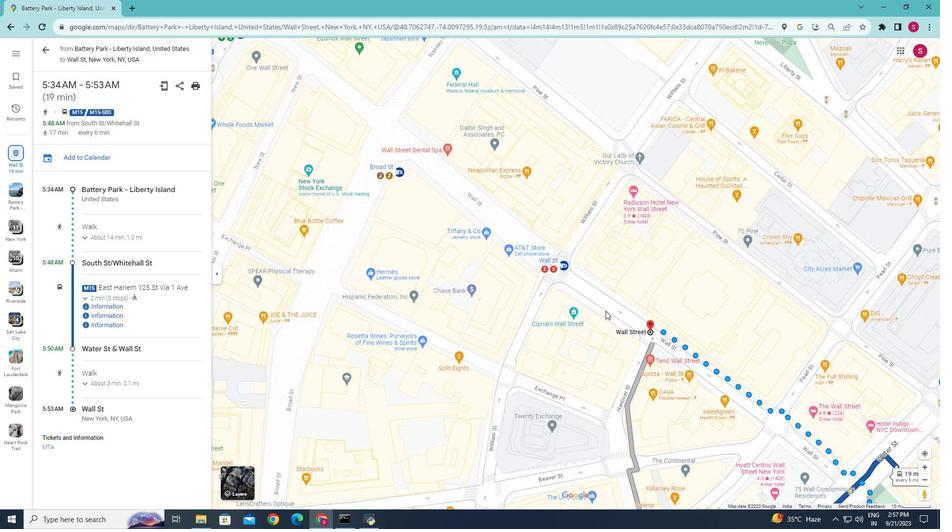 
Action: Mouse scrolled (606, 309) with delta (0, 0)
Screenshot: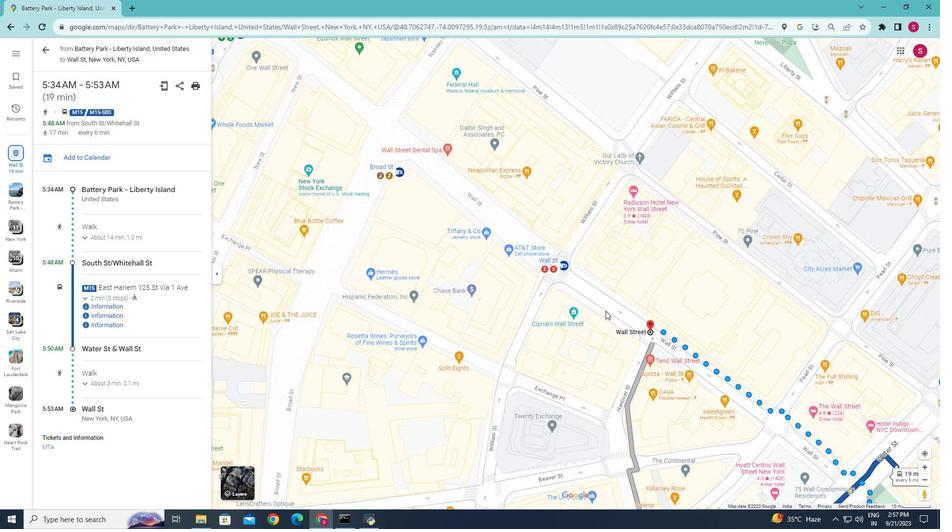 
Action: Mouse moved to (606, 311)
Screenshot: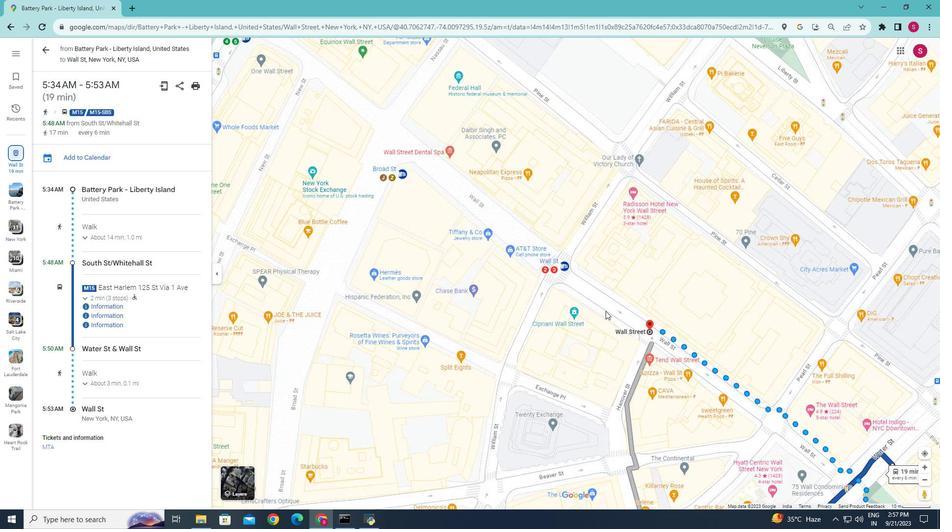 
Action: Mouse scrolled (606, 310) with delta (0, 0)
Screenshot: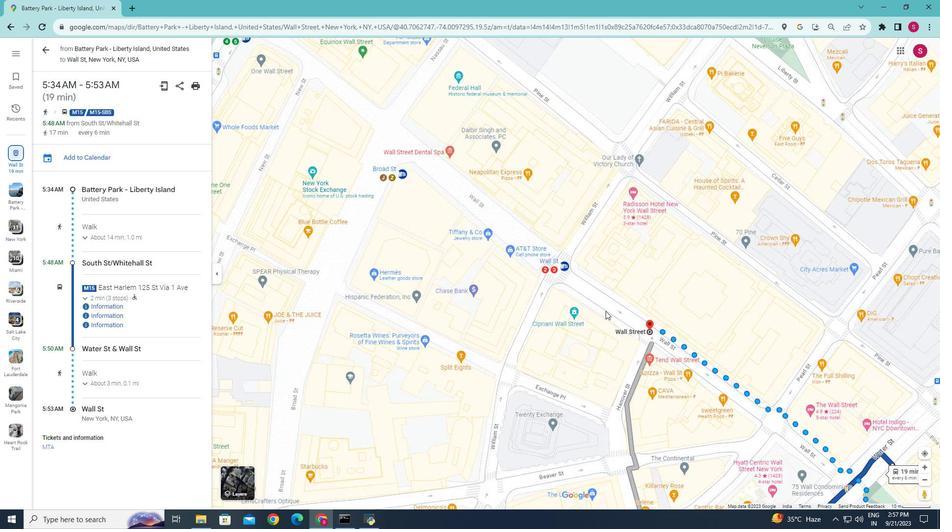 
Action: Mouse scrolled (606, 310) with delta (0, 0)
Screenshot: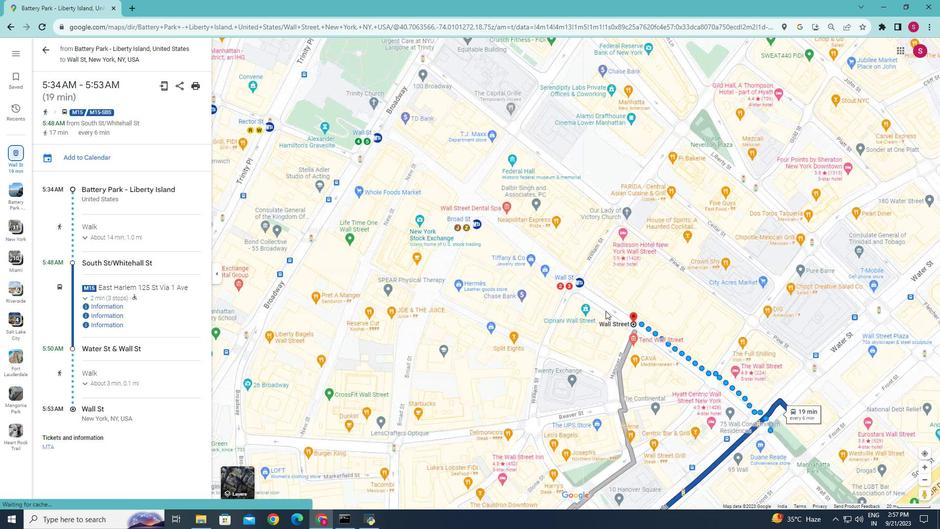 
Action: Mouse scrolled (606, 310) with delta (0, 0)
Screenshot: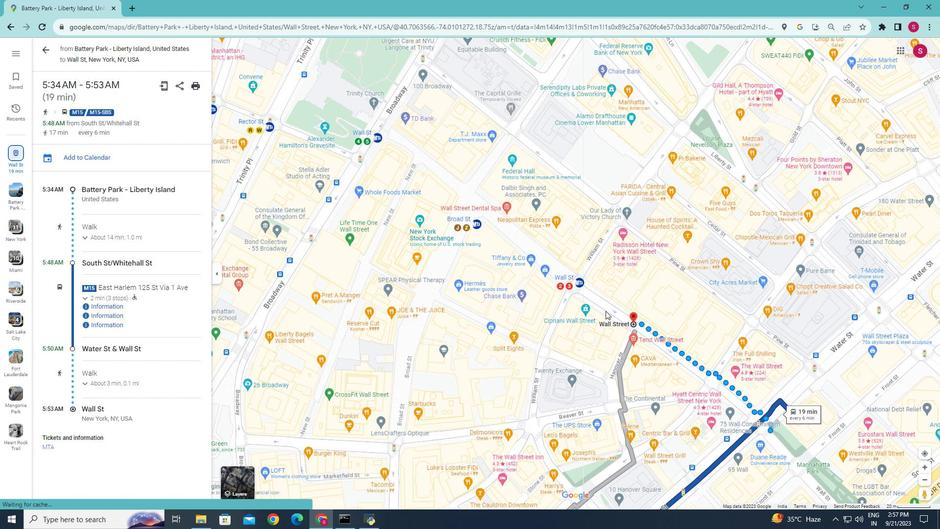 
Action: Mouse scrolled (606, 310) with delta (0, 0)
Screenshot: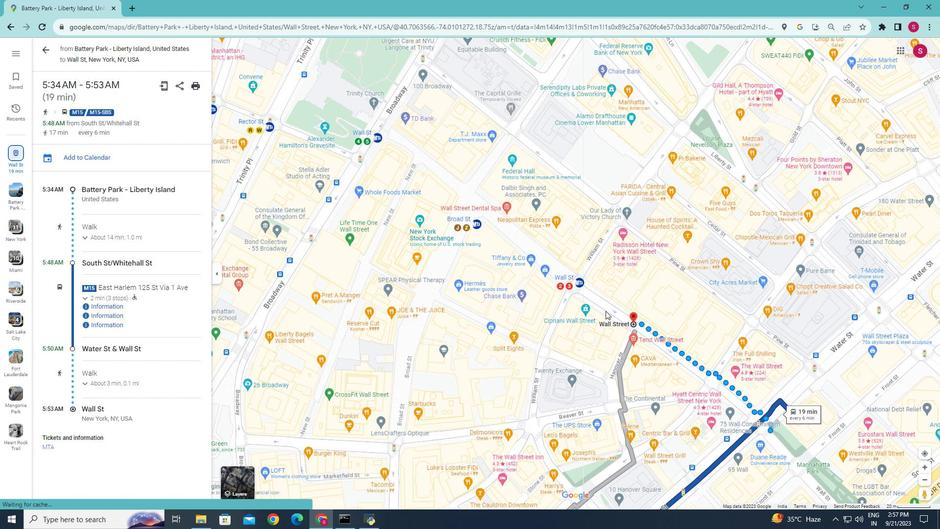 
Action: Mouse scrolled (606, 310) with delta (0, 0)
Screenshot: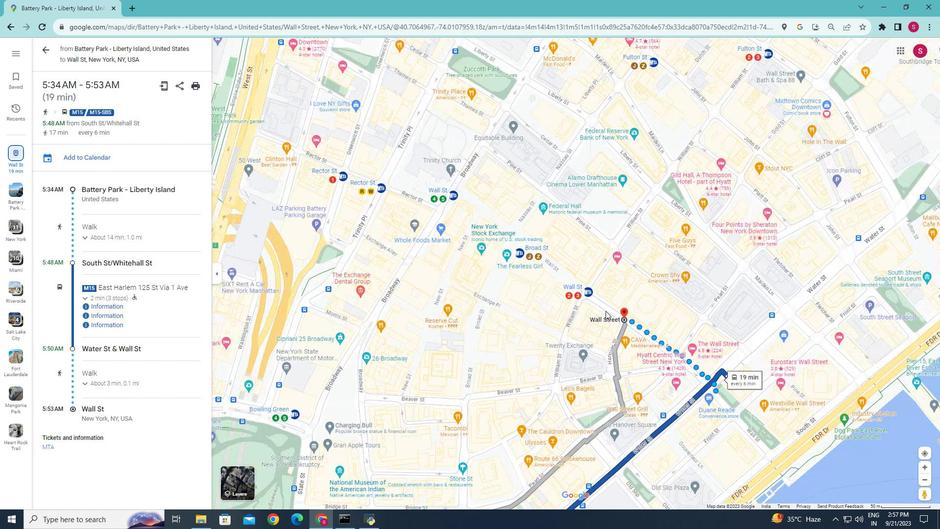 
Action: Mouse scrolled (606, 310) with delta (0, 0)
Screenshot: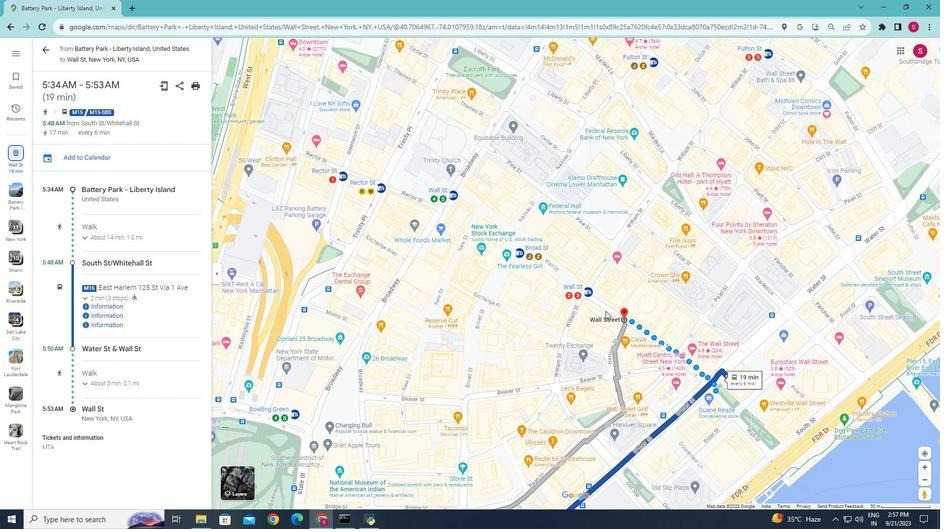 
Action: Mouse scrolled (606, 310) with delta (0, 0)
Screenshot: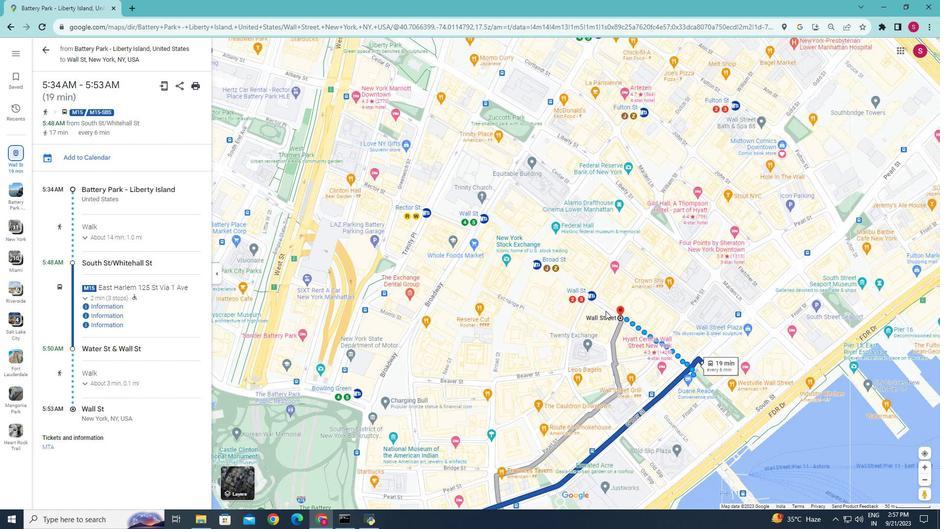 
Action: Mouse scrolled (606, 310) with delta (0, 0)
Screenshot: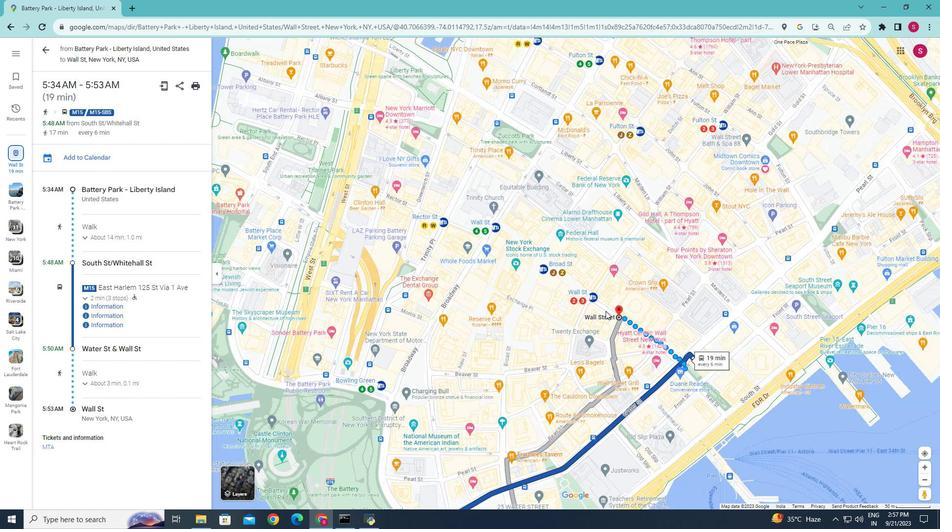 
Action: Mouse moved to (542, 386)
Screenshot: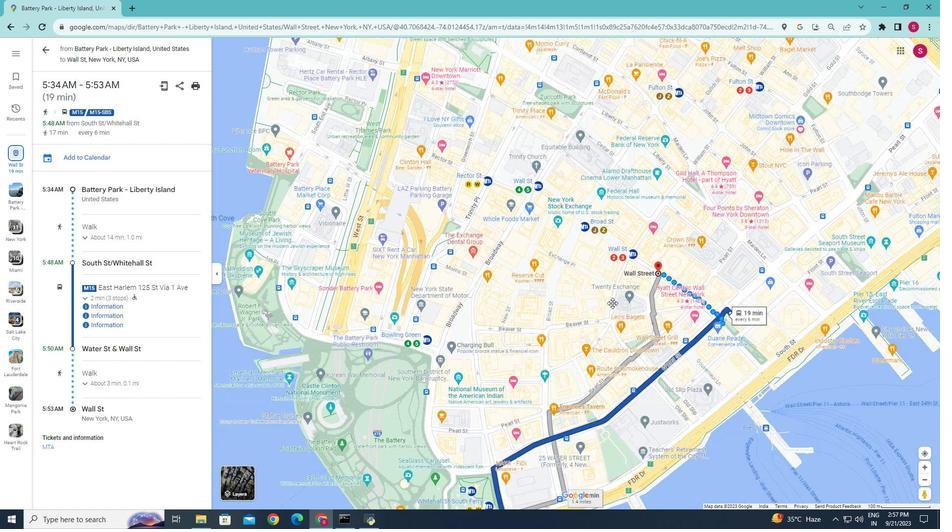 
Action: Mouse pressed left at (542, 386)
Screenshot: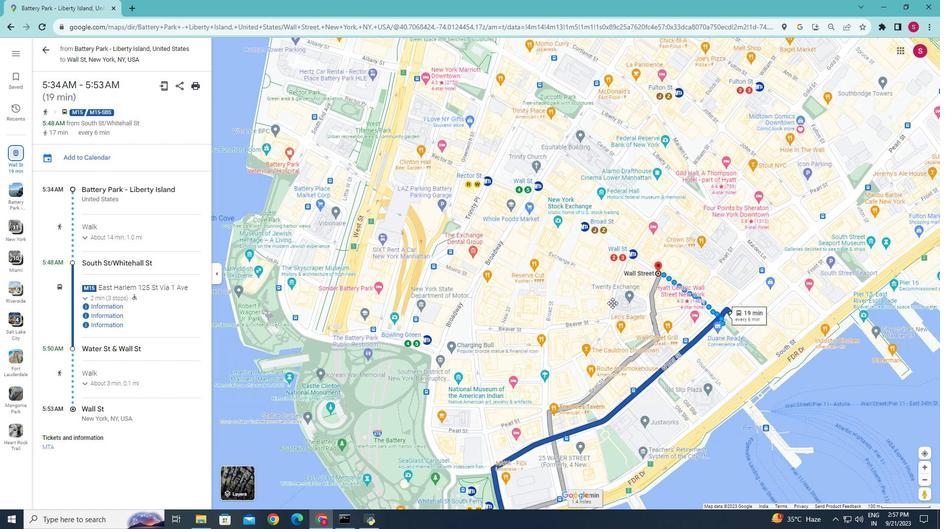 
Action: Mouse moved to (570, 251)
Screenshot: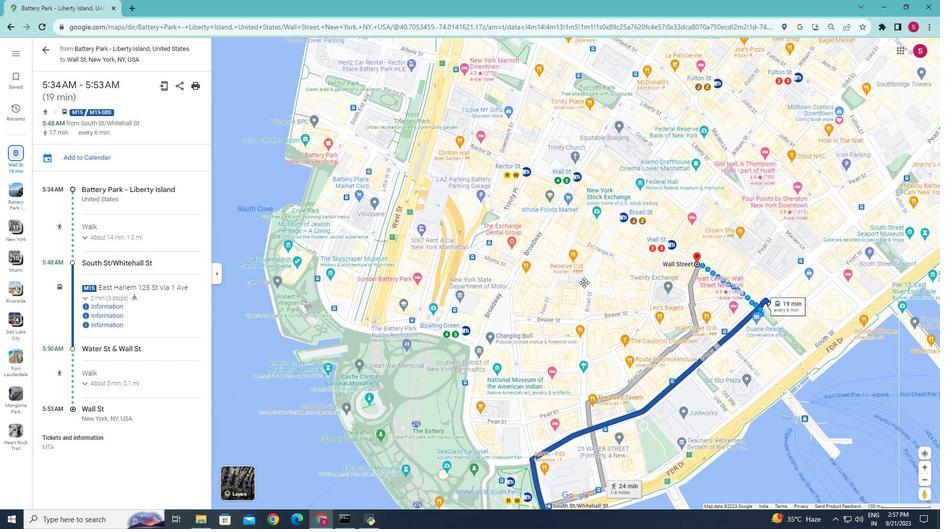
Action: Mouse pressed left at (570, 251)
Screenshot: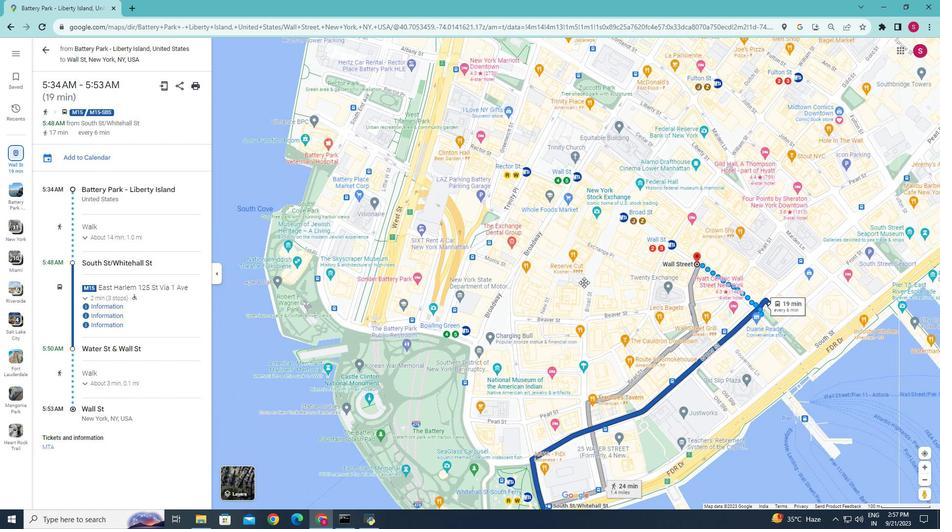 
Action: Mouse moved to (595, 361)
Screenshot: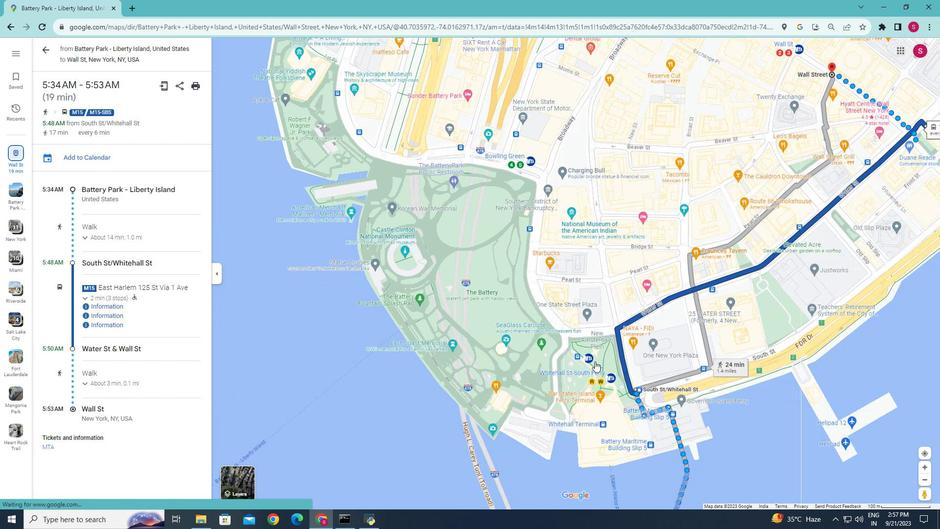 
Action: Mouse scrolled (595, 362) with delta (0, 0)
Screenshot: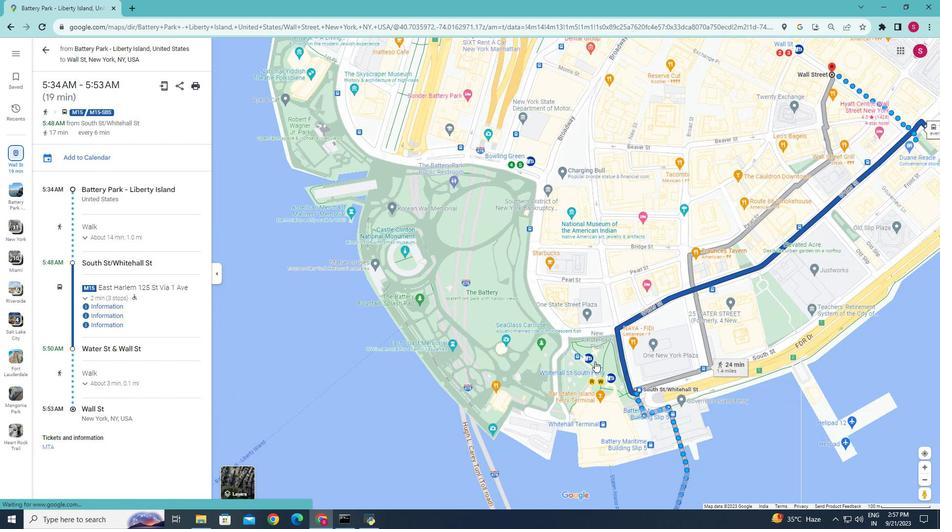 
Action: Mouse scrolled (595, 362) with delta (0, 0)
Screenshot: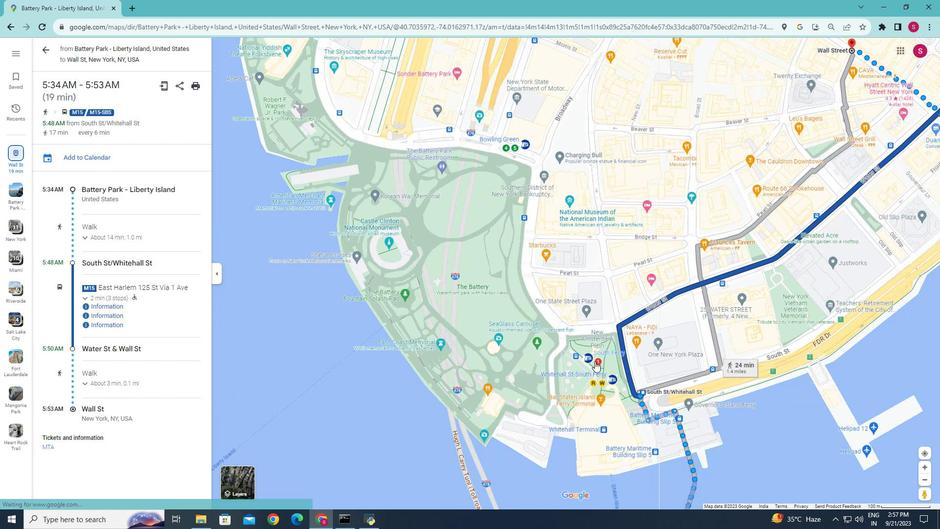 
Action: Mouse moved to (595, 361)
Screenshot: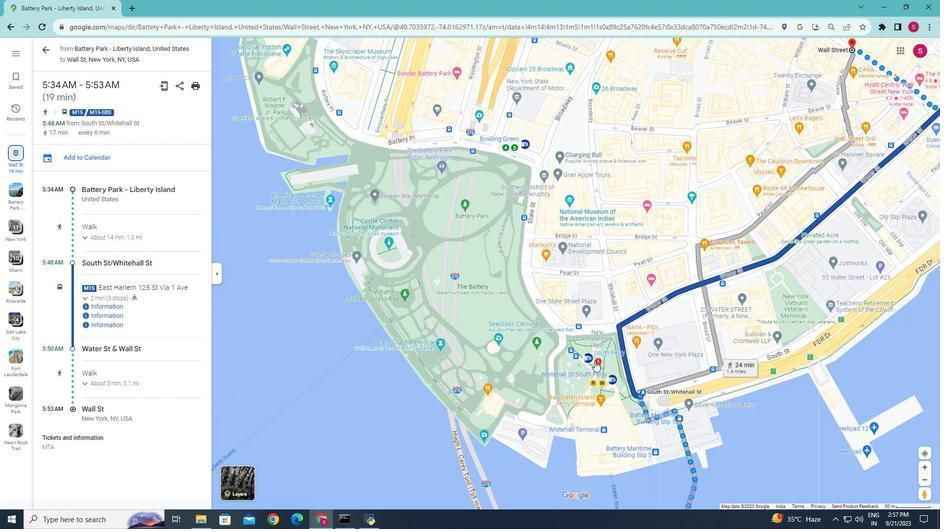 
Action: Mouse scrolled (595, 362) with delta (0, 0)
Screenshot: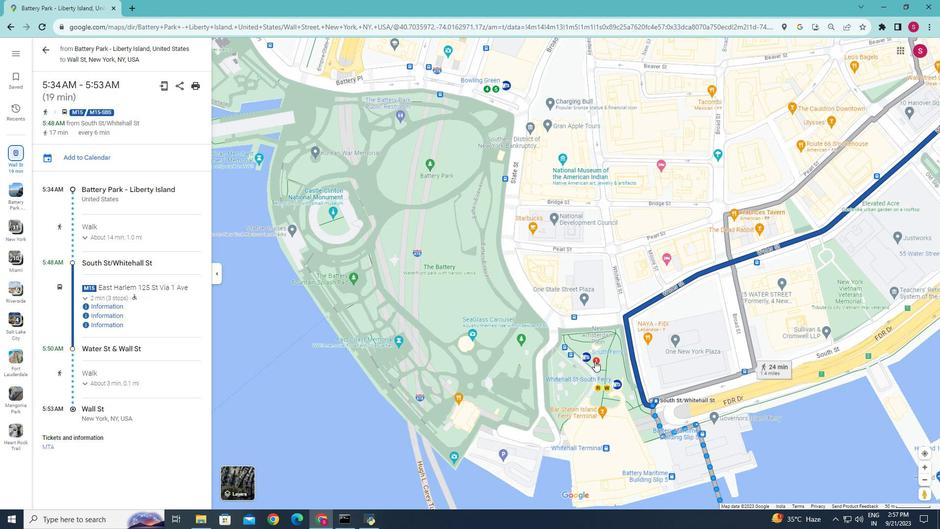 
Action: Mouse scrolled (595, 362) with delta (0, 0)
Screenshot: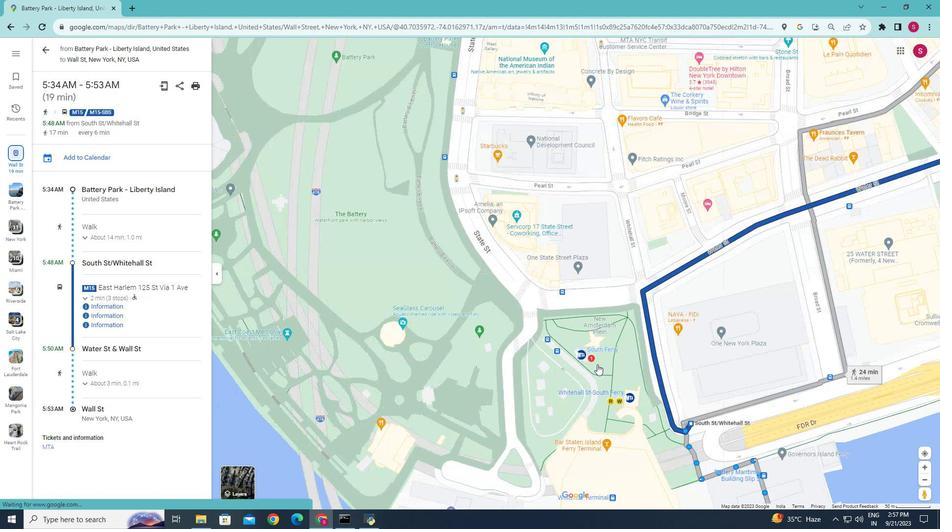 
Action: Mouse scrolled (595, 362) with delta (0, 0)
Screenshot: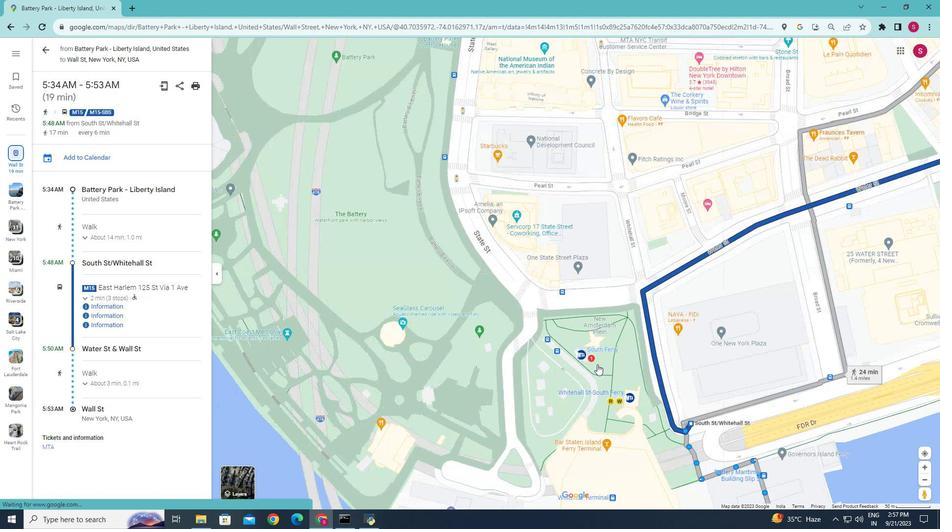 
Action: Mouse scrolled (595, 362) with delta (0, 0)
Screenshot: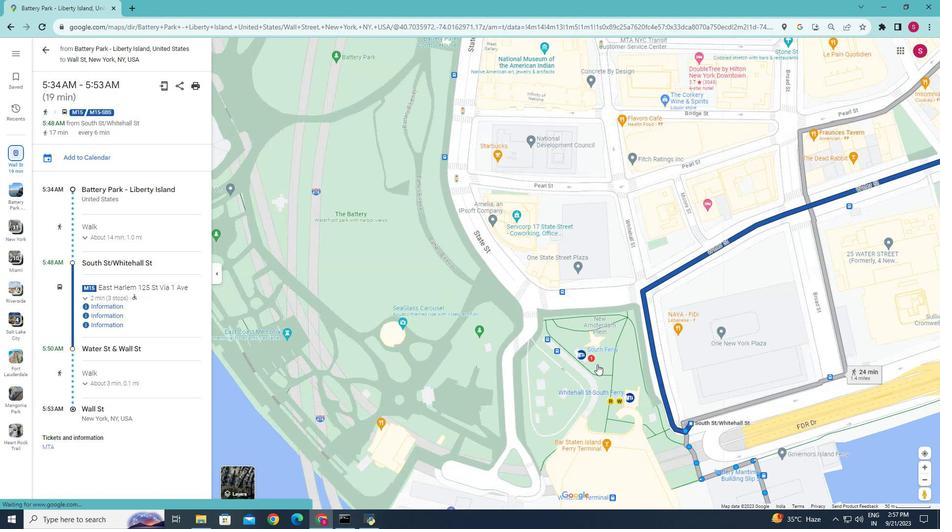 
Action: Mouse moved to (623, 403)
Screenshot: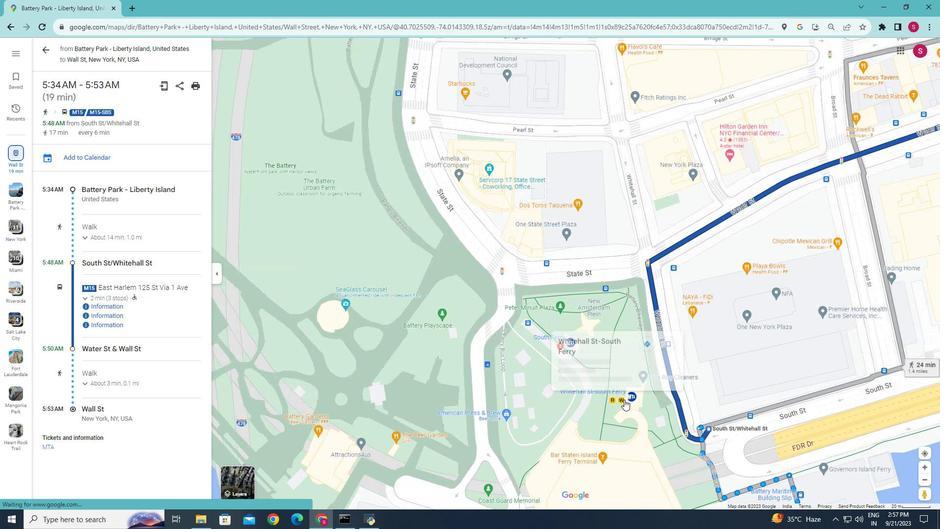 
Action: Mouse scrolled (623, 403) with delta (0, 0)
Screenshot: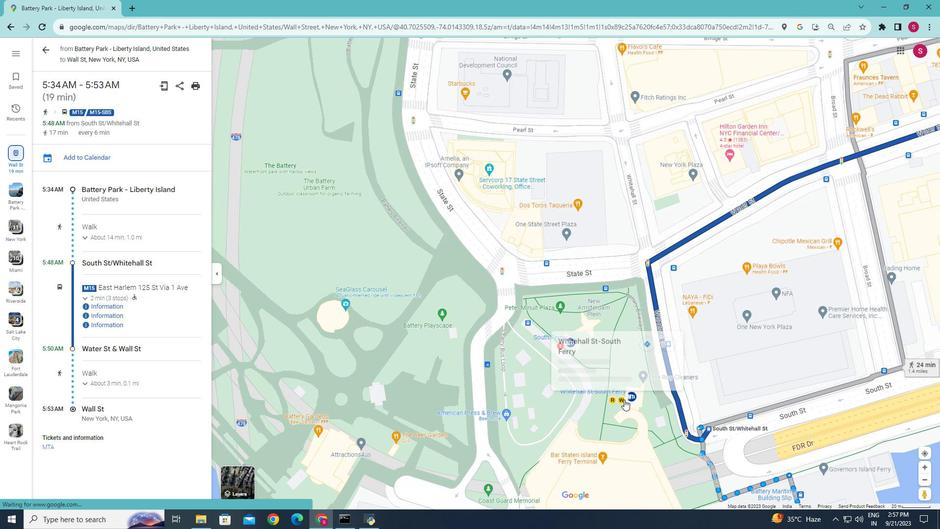 
Action: Mouse scrolled (623, 403) with delta (0, 0)
Screenshot: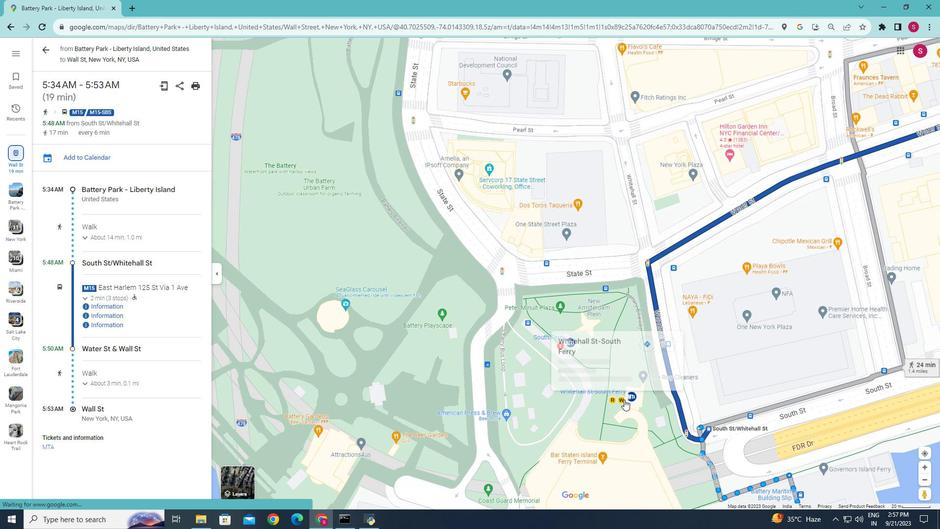 
Action: Mouse scrolled (623, 403) with delta (0, 0)
Screenshot: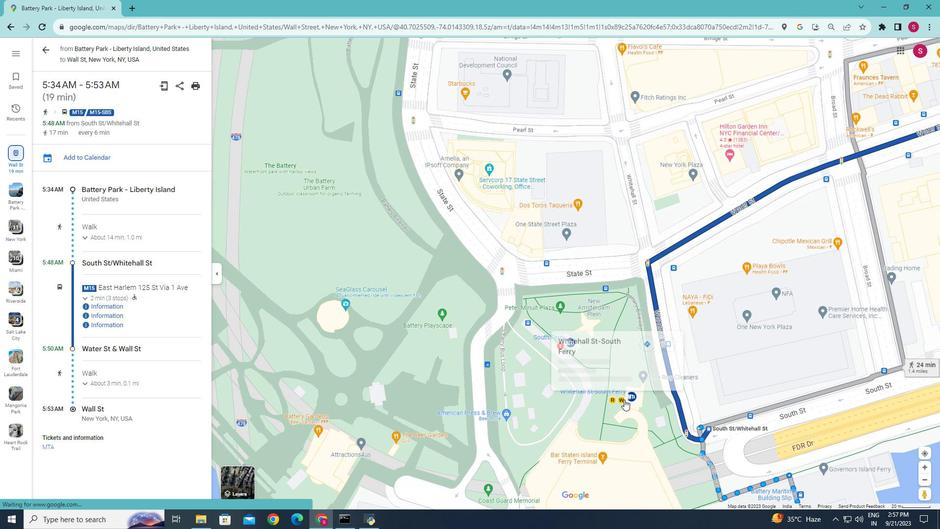 
Action: Mouse moved to (736, 279)
Screenshot: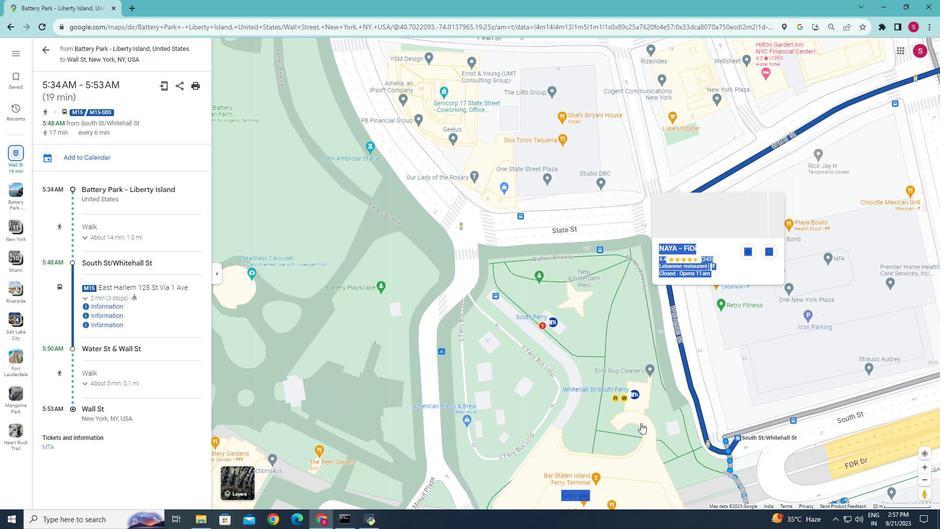 
Action: Mouse pressed left at (736, 279)
Screenshot: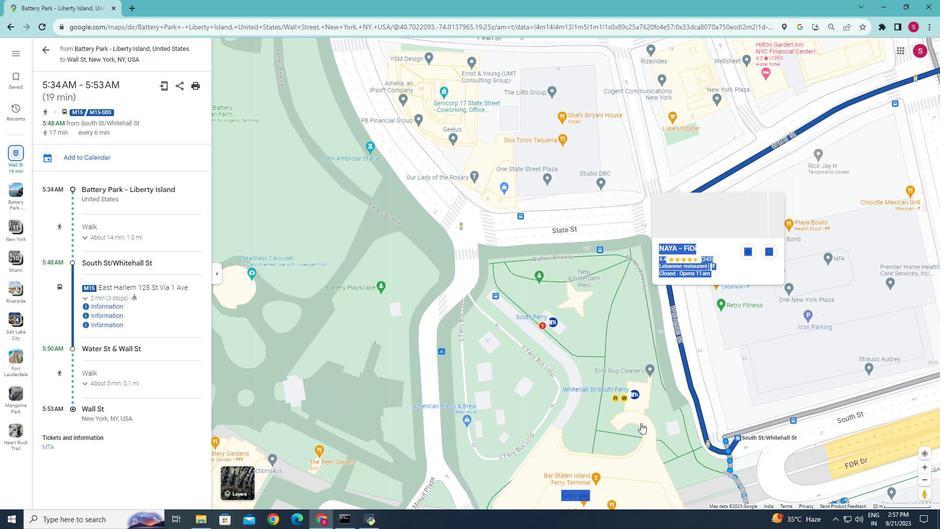 
Action: Mouse moved to (745, 381)
Screenshot: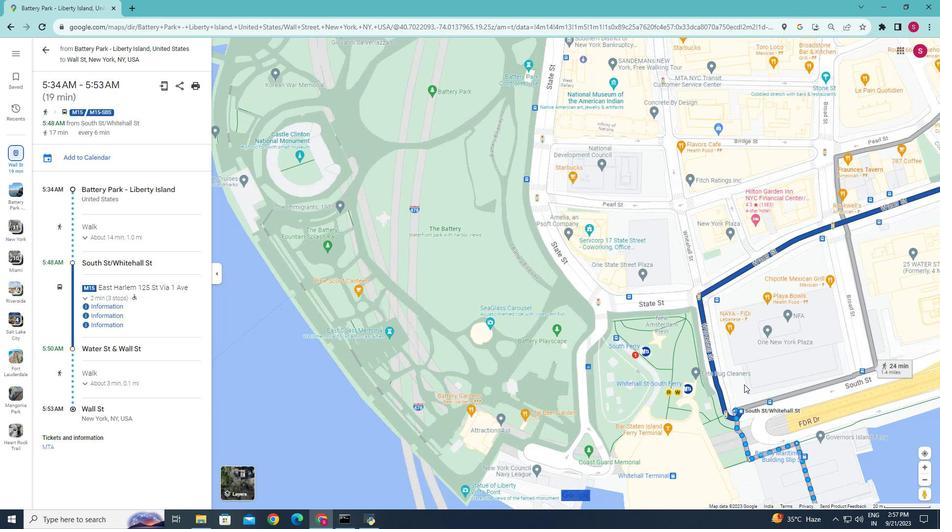 
Action: Mouse scrolled (745, 380) with delta (0, 0)
Screenshot: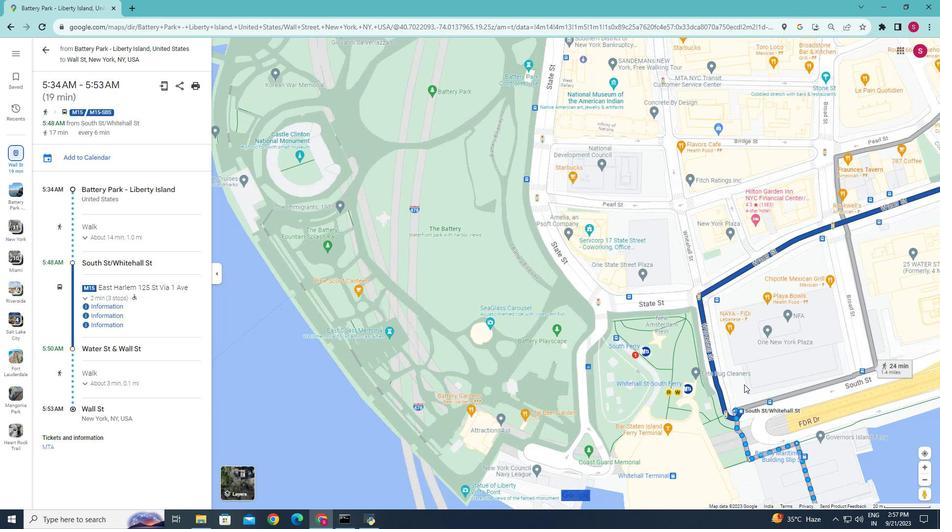 
Action: Mouse moved to (745, 383)
Screenshot: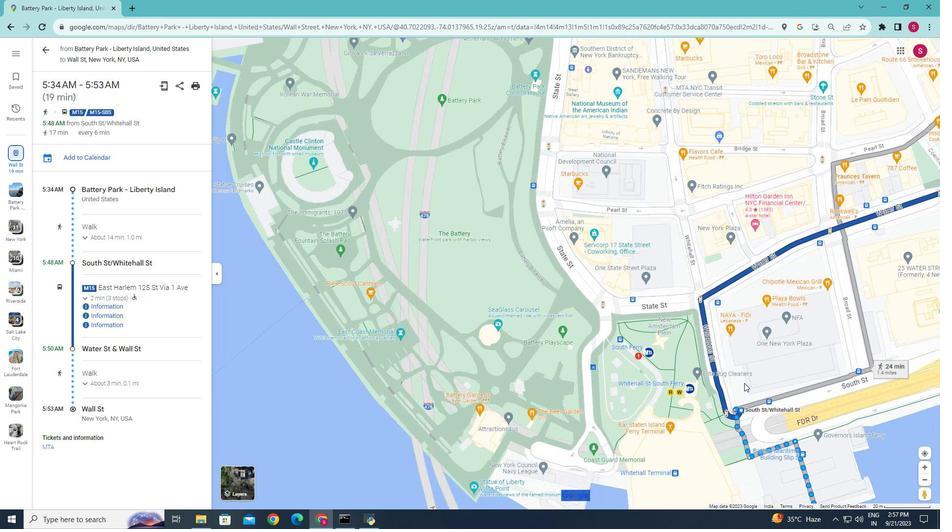 
Action: Mouse scrolled (745, 382) with delta (0, 0)
Screenshot: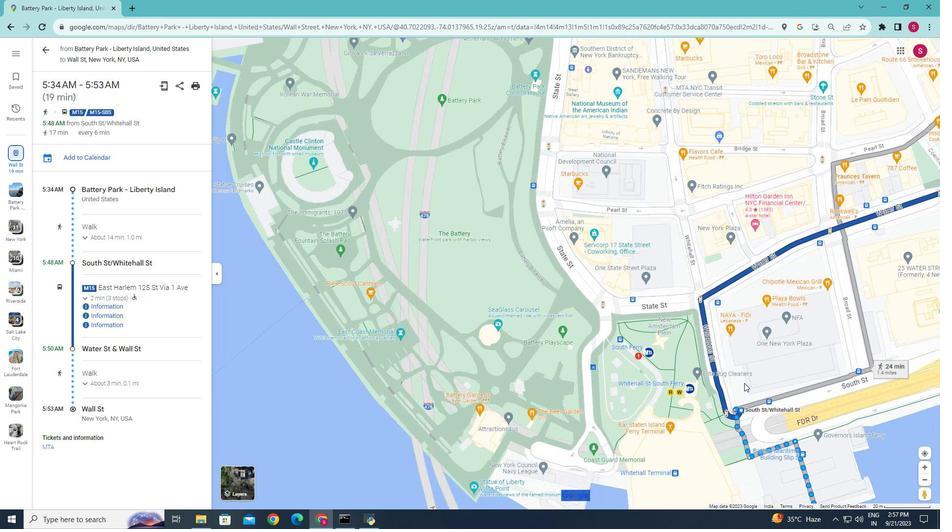 
Action: Mouse scrolled (745, 382) with delta (0, 0)
Screenshot: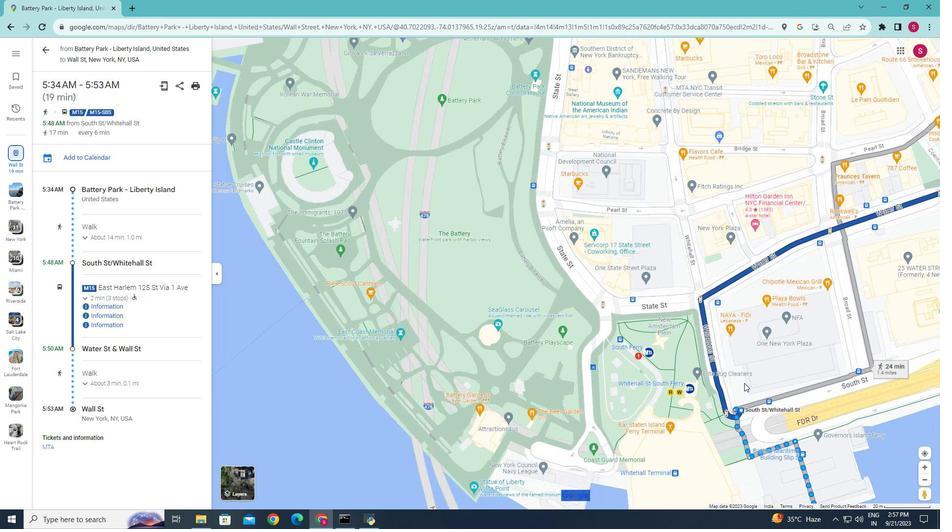 
Action: Mouse scrolled (745, 382) with delta (0, 0)
Screenshot: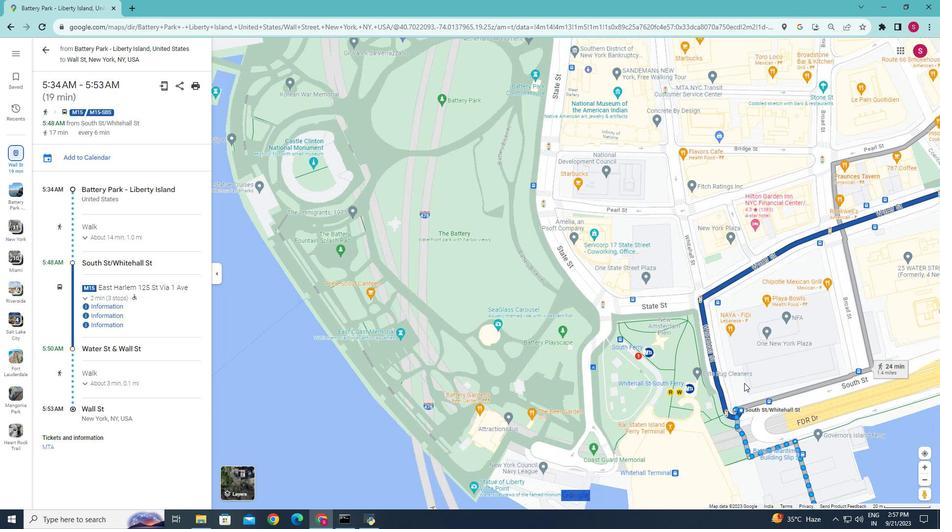 
Action: Mouse moved to (744, 382)
Screenshot: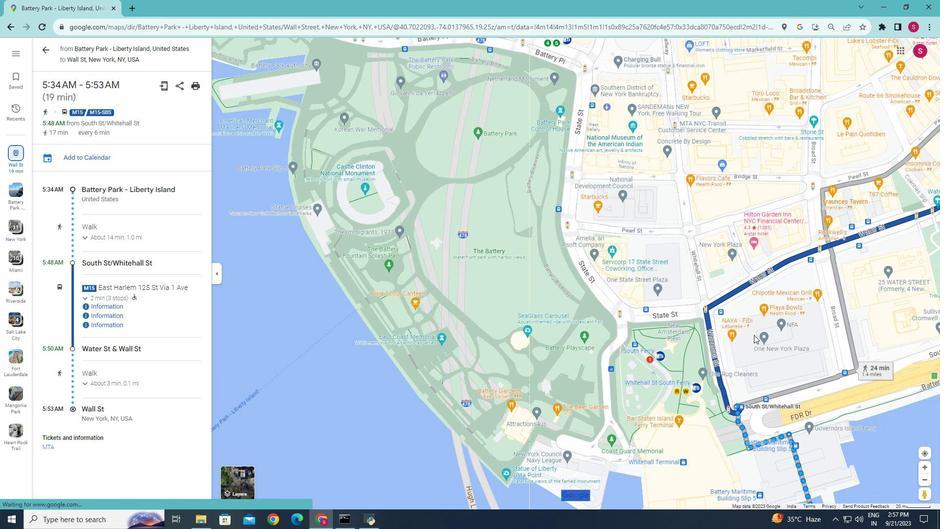 
Action: Mouse scrolled (744, 382) with delta (0, 0)
Screenshot: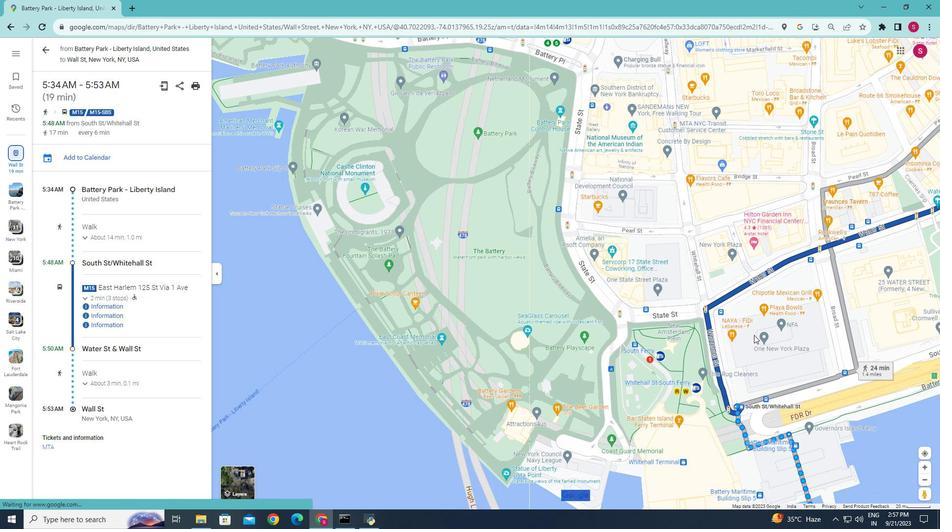 
Action: Mouse scrolled (744, 382) with delta (0, 0)
Screenshot: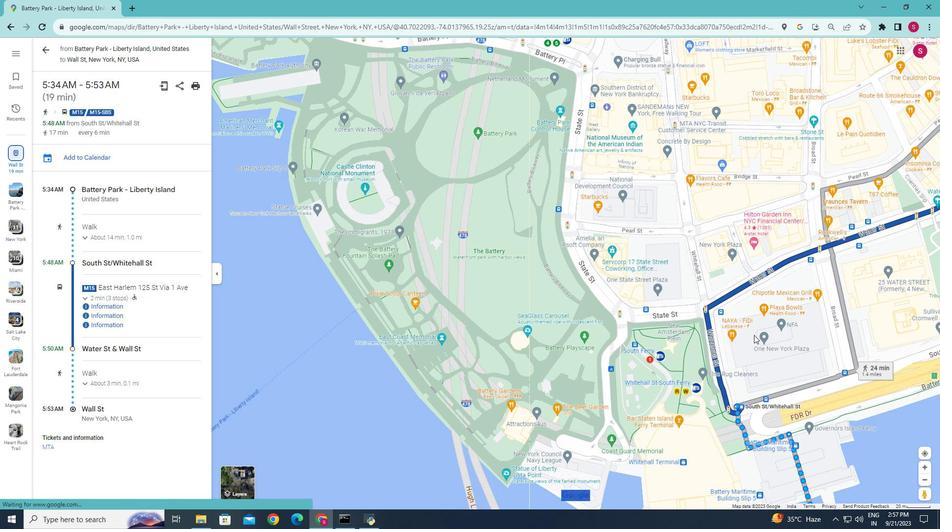 
Action: Mouse moved to (745, 169)
Screenshot: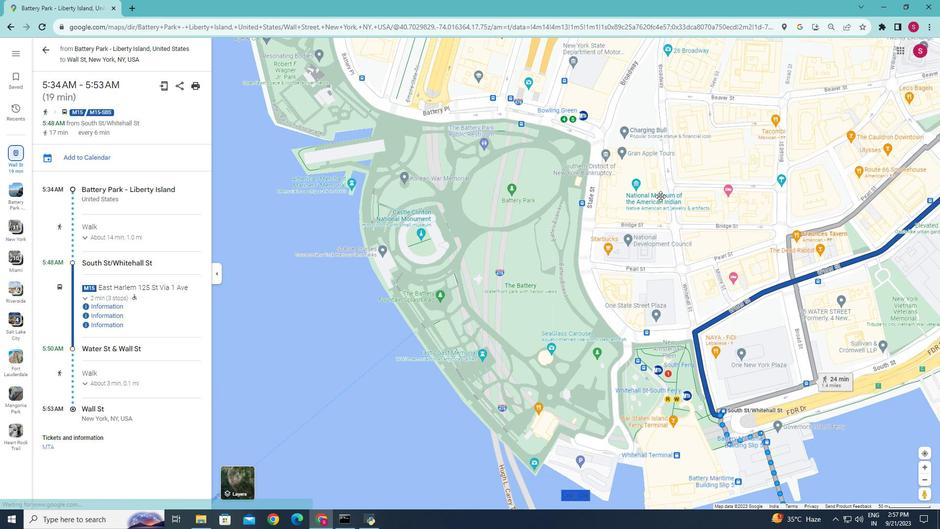 
Action: Mouse pressed left at (745, 169)
Screenshot: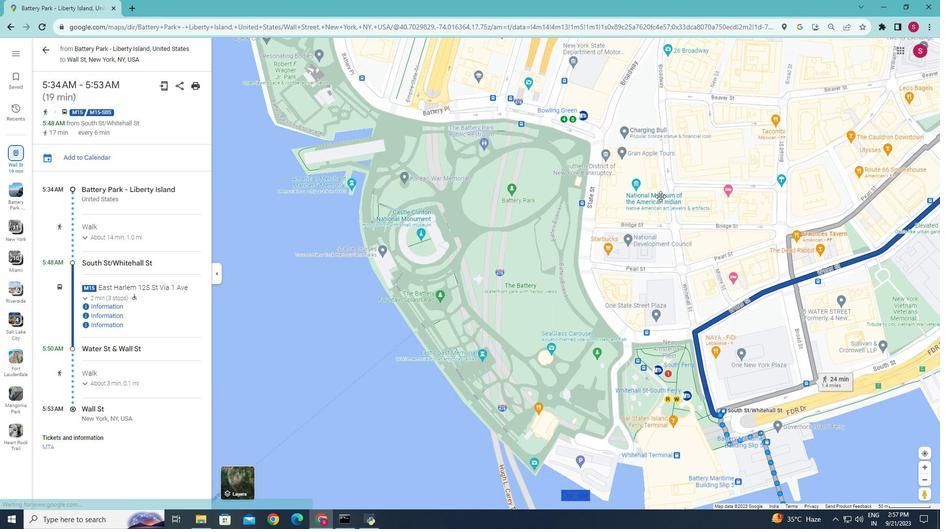 
Action: Mouse moved to (613, 285)
Screenshot: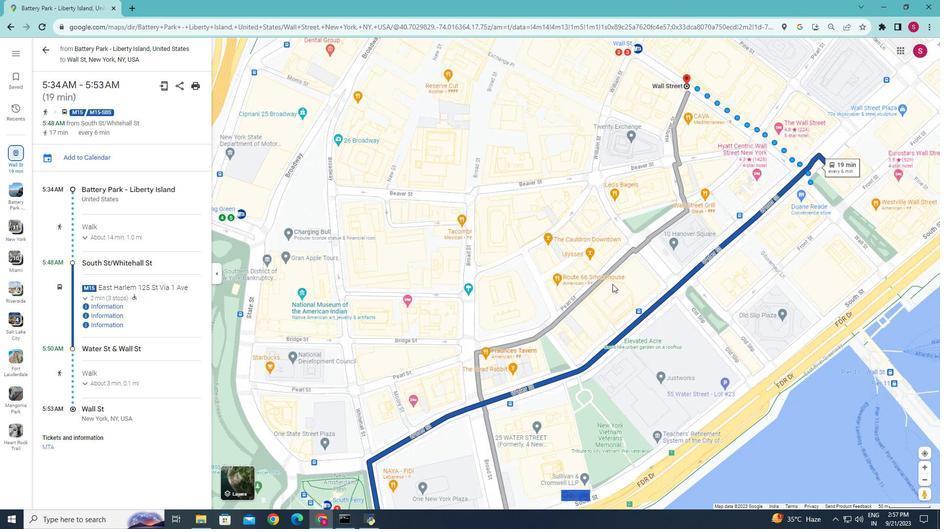 
Action: Mouse scrolled (613, 286) with delta (0, 0)
Screenshot: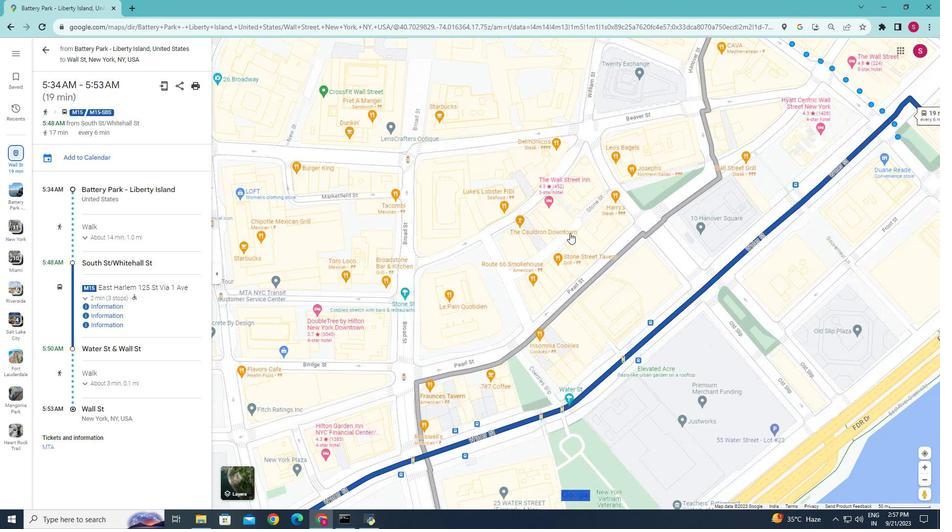 
Action: Mouse scrolled (613, 286) with delta (0, 0)
Screenshot: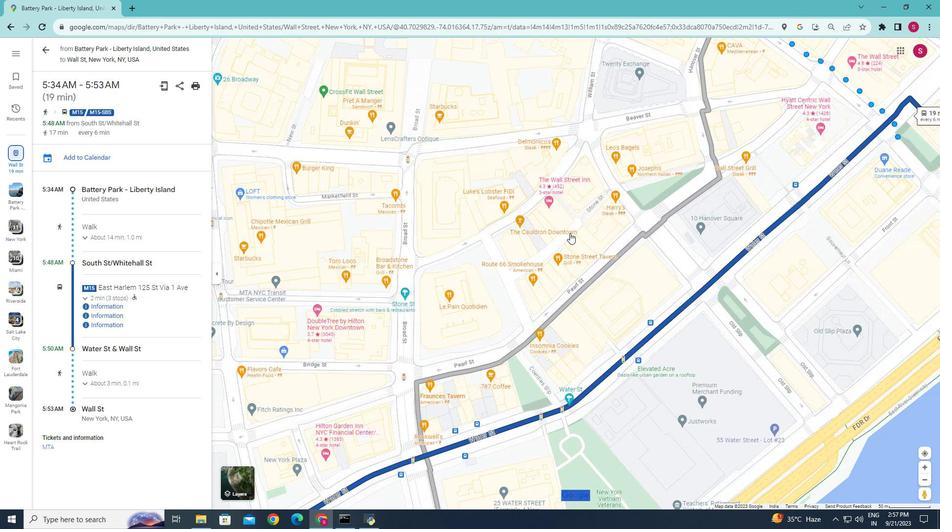 
Action: Mouse scrolled (613, 286) with delta (0, 0)
Screenshot: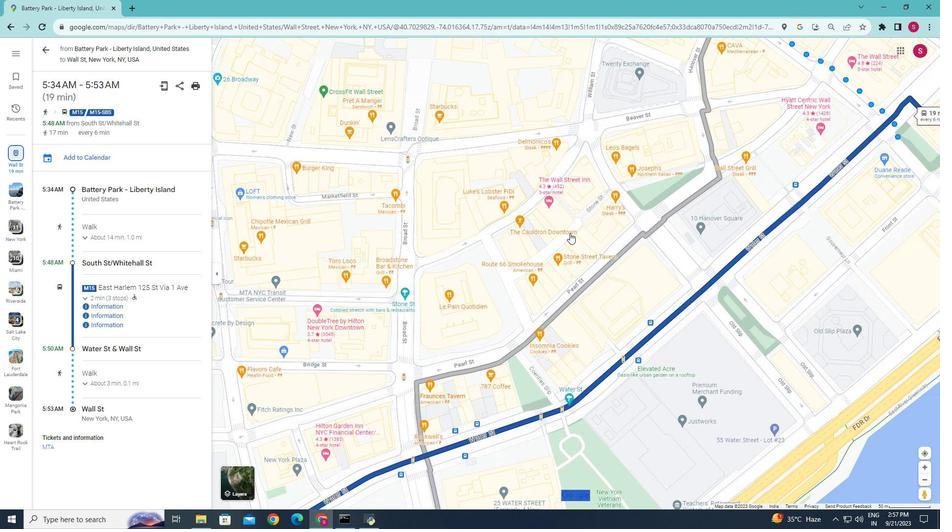 
Action: Mouse moved to (547, 208)
Screenshot: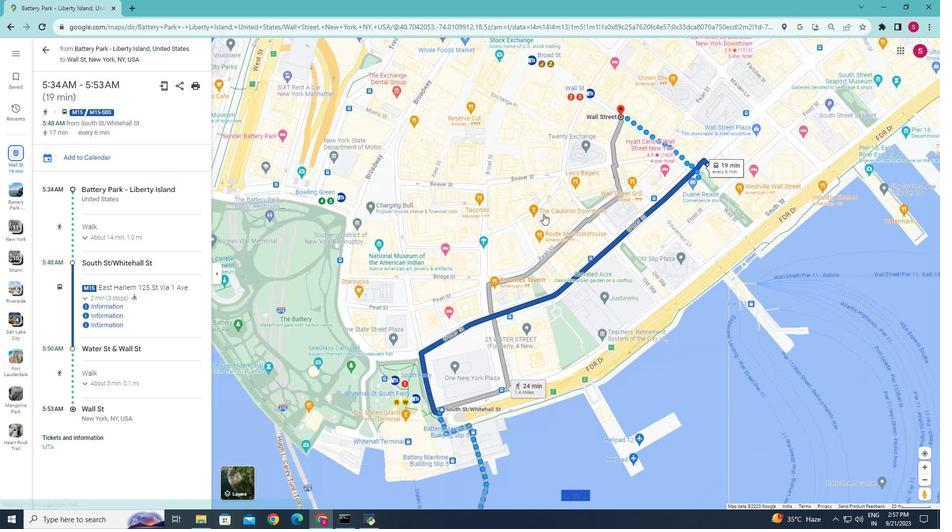 
Action: Mouse scrolled (547, 207) with delta (0, 0)
Screenshot: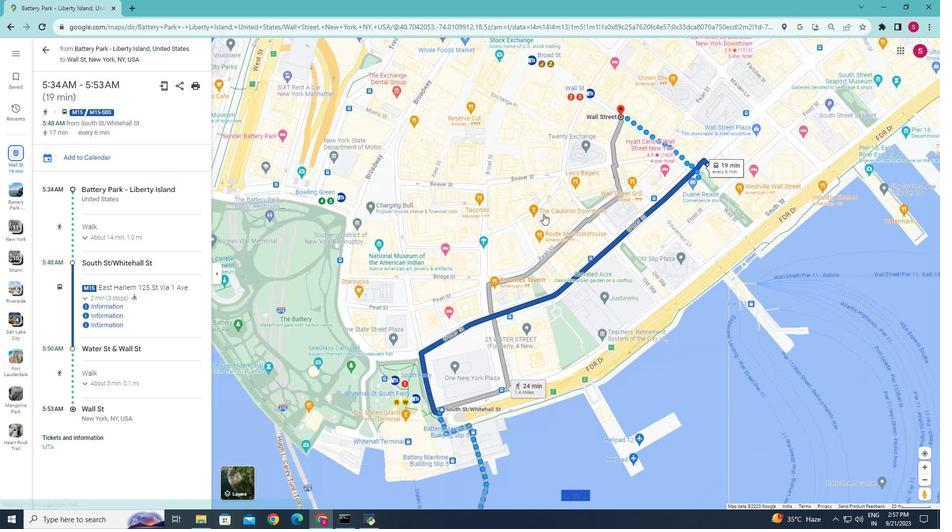 
Action: Mouse moved to (547, 208)
Screenshot: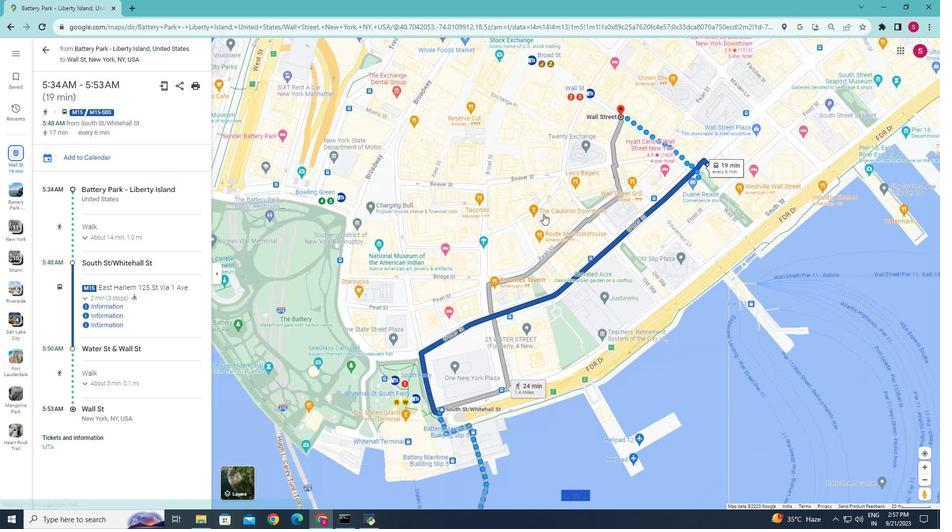 
Action: Mouse scrolled (547, 207) with delta (0, 0)
Screenshot: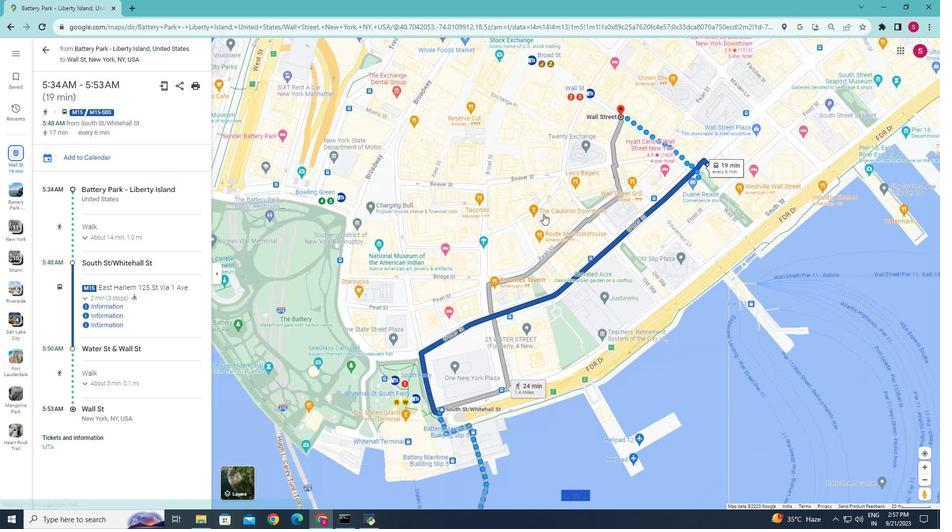 
Action: Mouse moved to (546, 208)
Screenshot: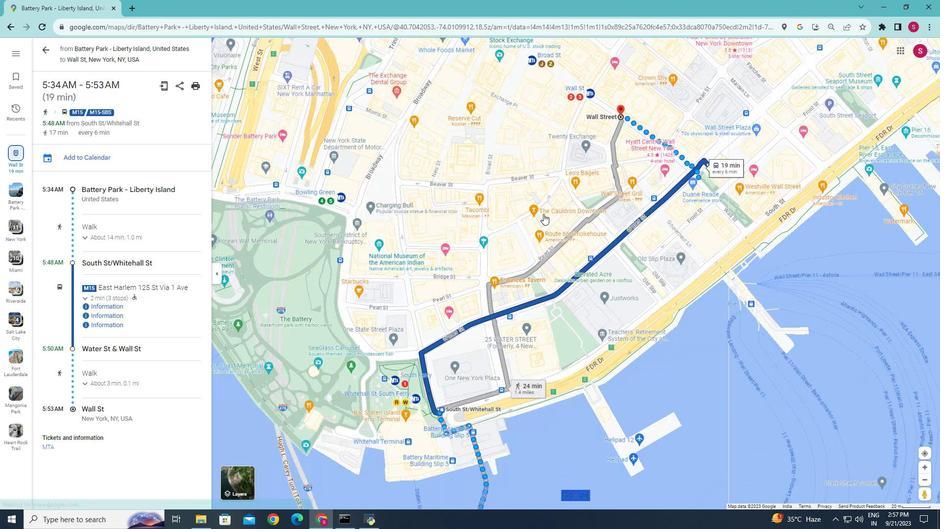 
Action: Mouse scrolled (546, 208) with delta (0, 0)
Screenshot: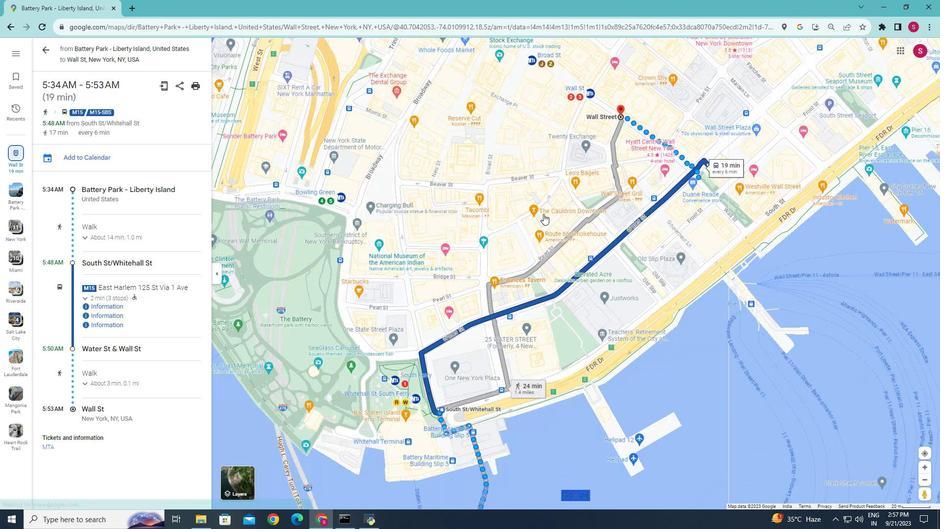 
Action: Mouse moved to (546, 209)
Screenshot: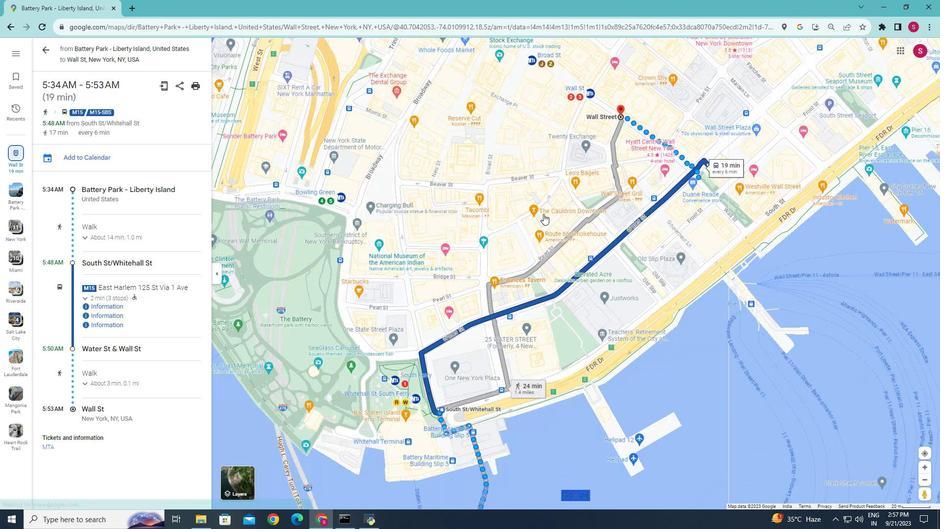 
Action: Mouse scrolled (546, 208) with delta (0, 0)
Screenshot: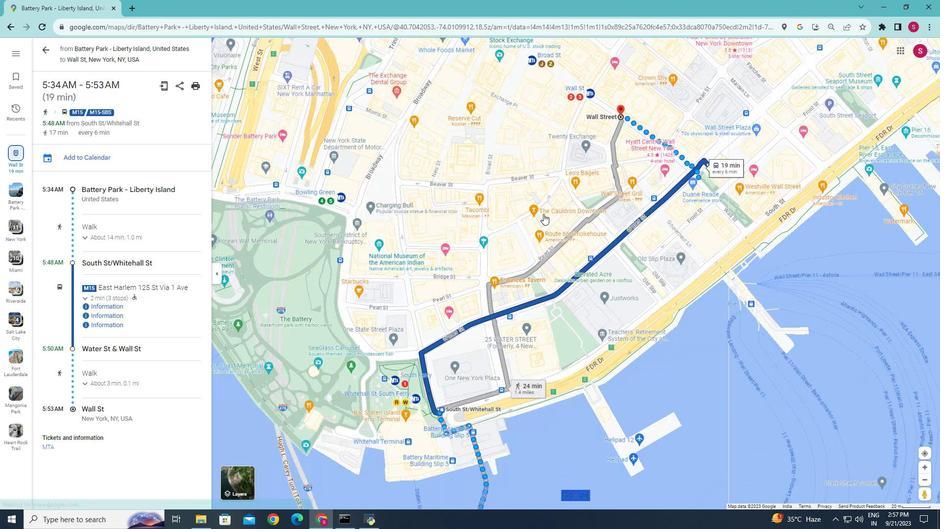 
Action: Mouse moved to (545, 211)
Screenshot: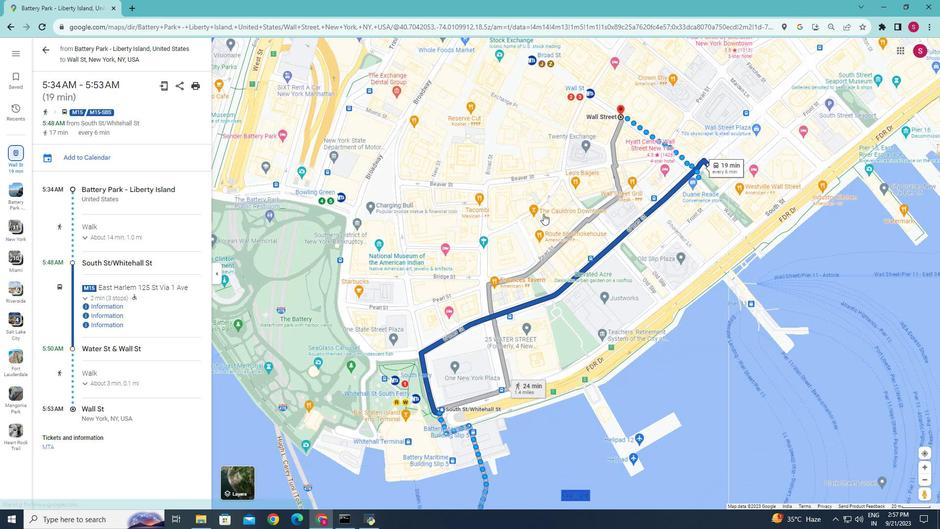 
Action: Mouse scrolled (545, 210) with delta (0, 0)
Screenshot: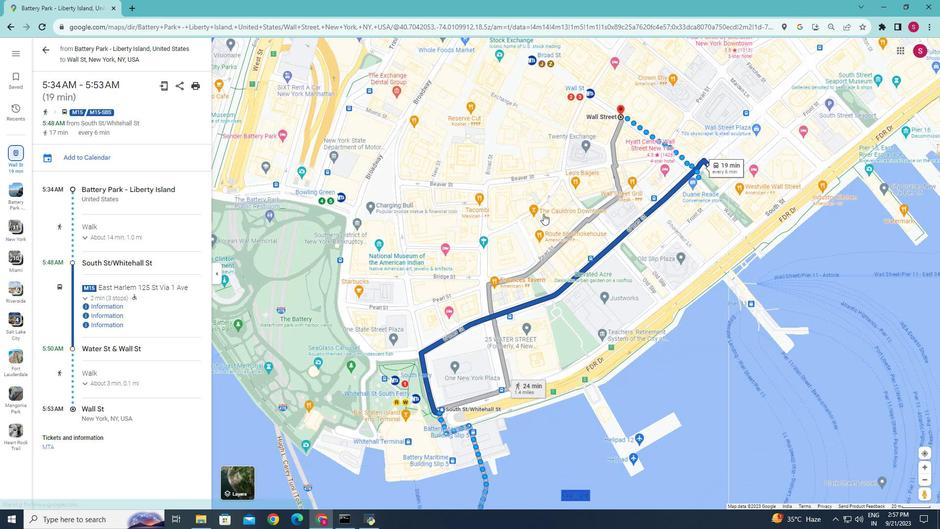 
Action: Mouse moved to (530, 159)
Screenshot: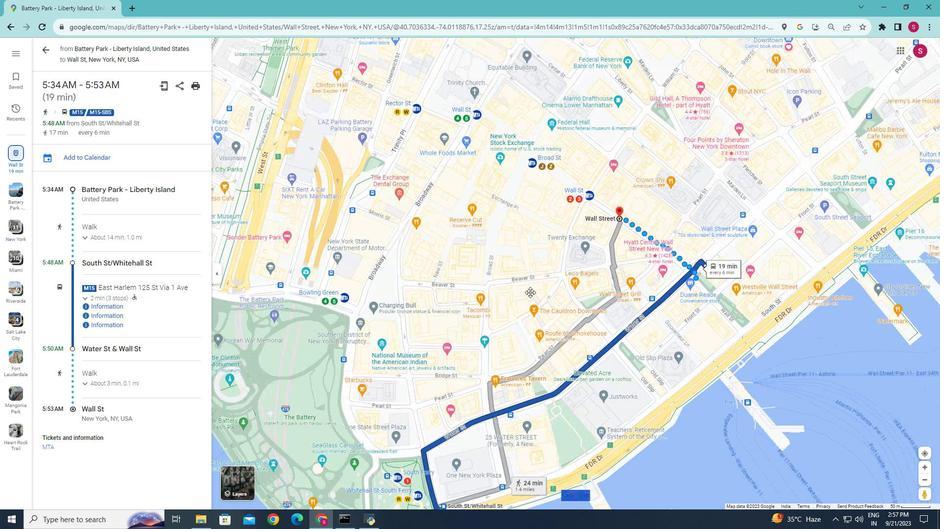 
Action: Mouse pressed left at (530, 159)
Screenshot: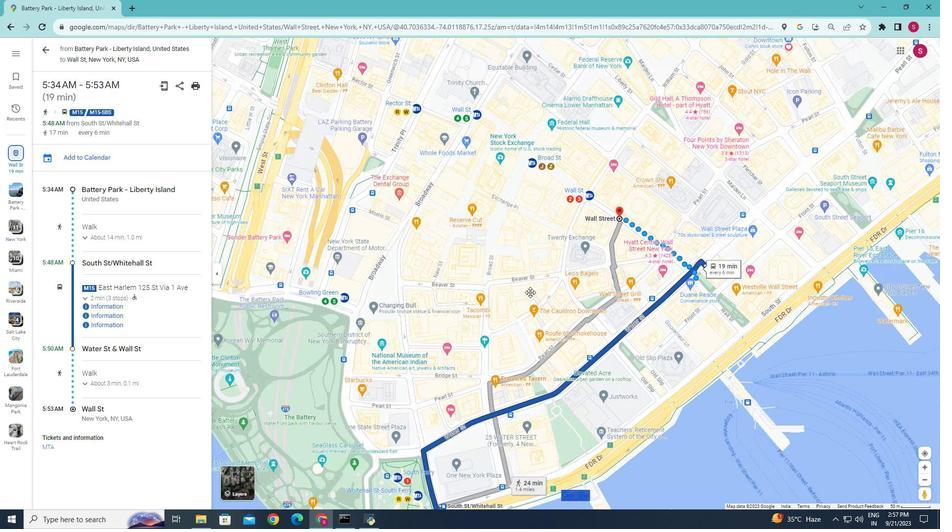 
Action: Mouse moved to (631, 143)
Screenshot: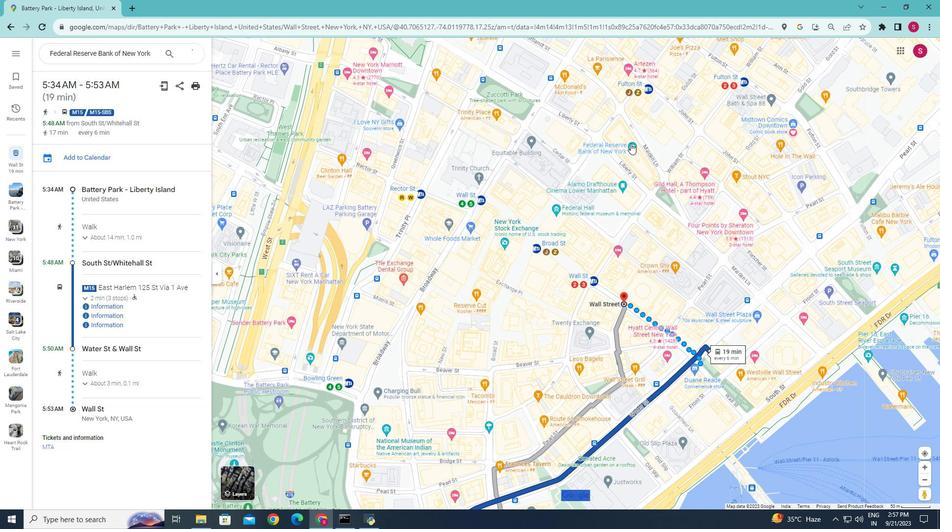 
Action: Mouse pressed left at (631, 143)
Screenshot: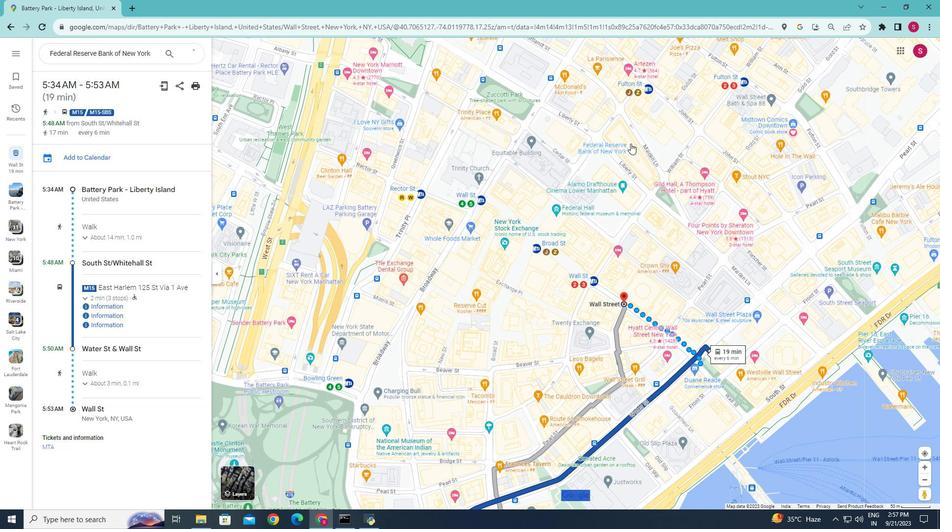 
Action: Mouse moved to (460, 291)
Screenshot: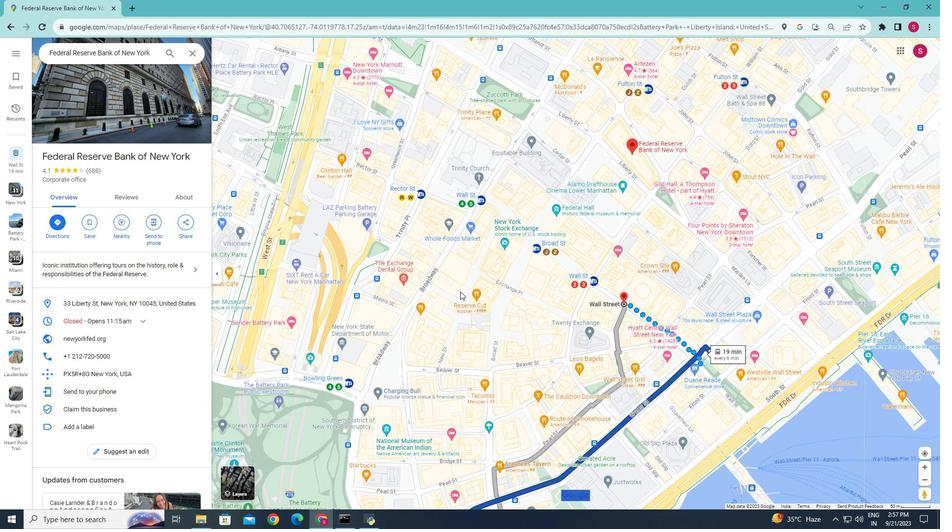 
